 Task: Open Card Climbing Review in Board Sales Performance Benchmarking to Workspace Antivirus and Security Software and add a team member Softage.1@softage.net, a label Yellow, a checklist Wealth Management, an attachment from your onedrive, a color Yellow and finally, add a card description 'Develop and launch new social media marketing campaign for customer retention' and a comment 'Given the potential impact of this task on our company social responsibility, let us ensure that we approach it with a sense of ethical awareness and consciousness.'. Add a start date 'Jan 05, 1900' with a due date 'Jan 12, 1900'
Action: Mouse moved to (49, 301)
Screenshot: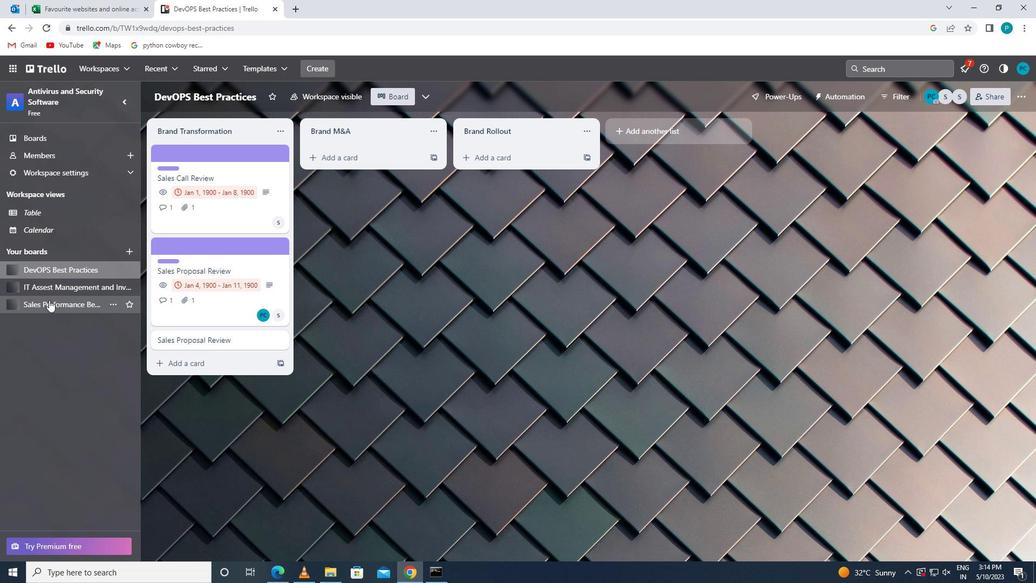 
Action: Mouse pressed left at (49, 301)
Screenshot: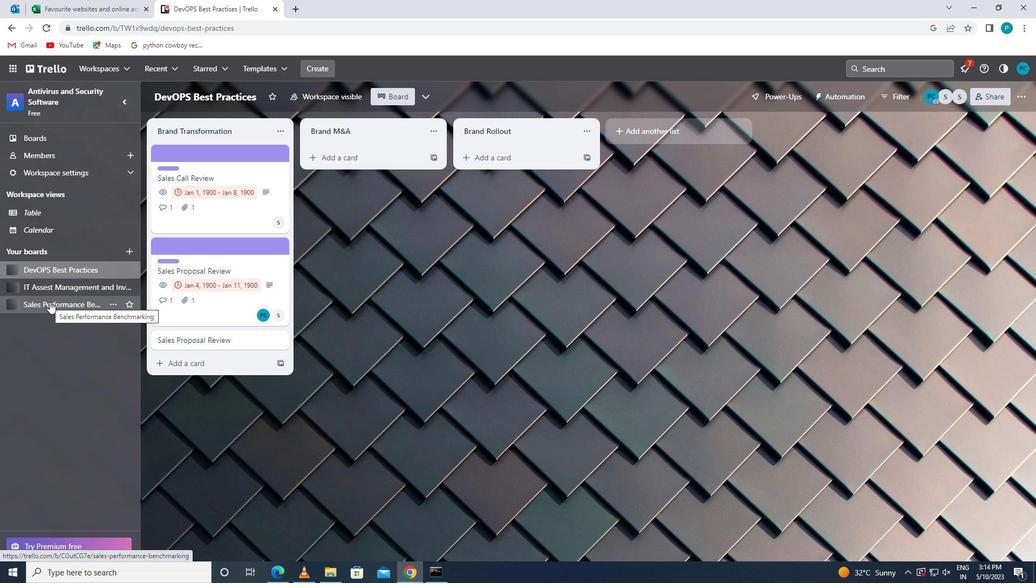 
Action: Mouse moved to (190, 254)
Screenshot: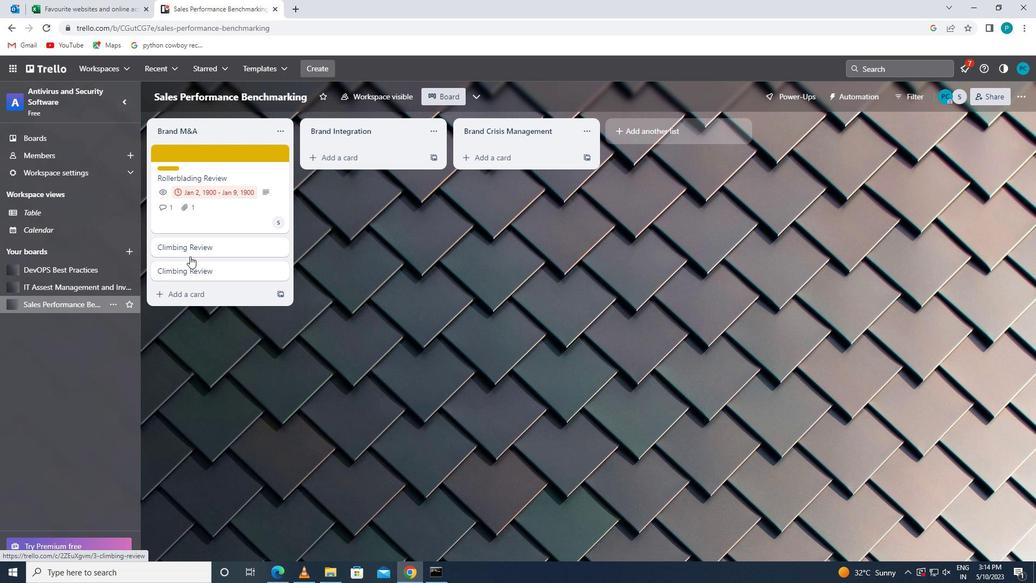 
Action: Mouse pressed left at (190, 254)
Screenshot: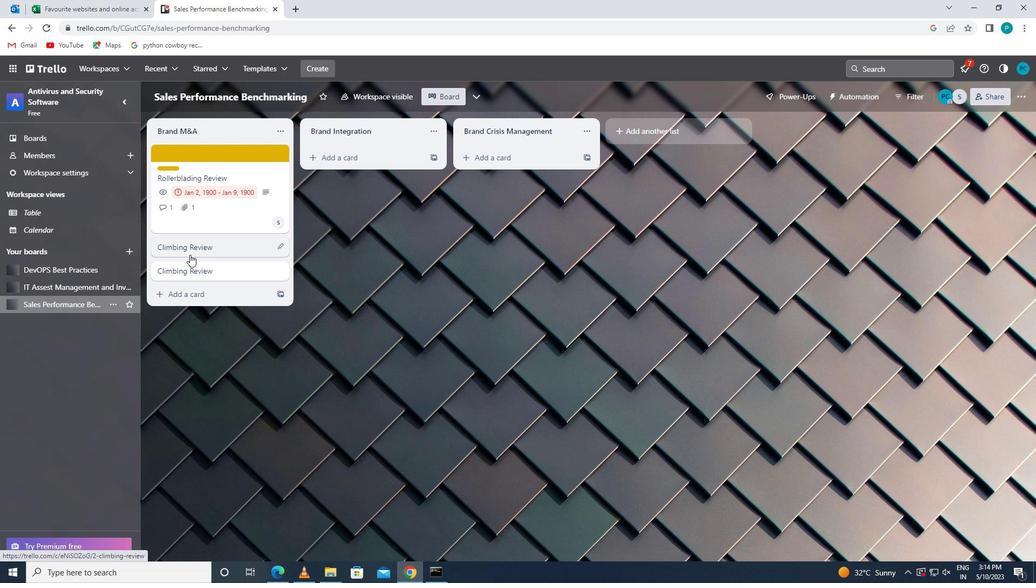 
Action: Mouse moved to (692, 200)
Screenshot: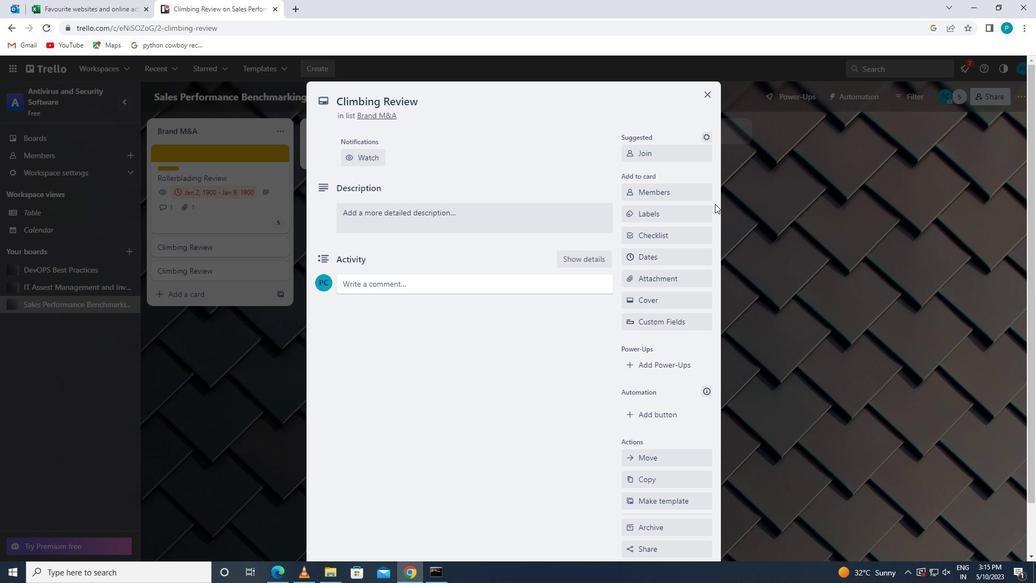 
Action: Mouse pressed left at (692, 200)
Screenshot: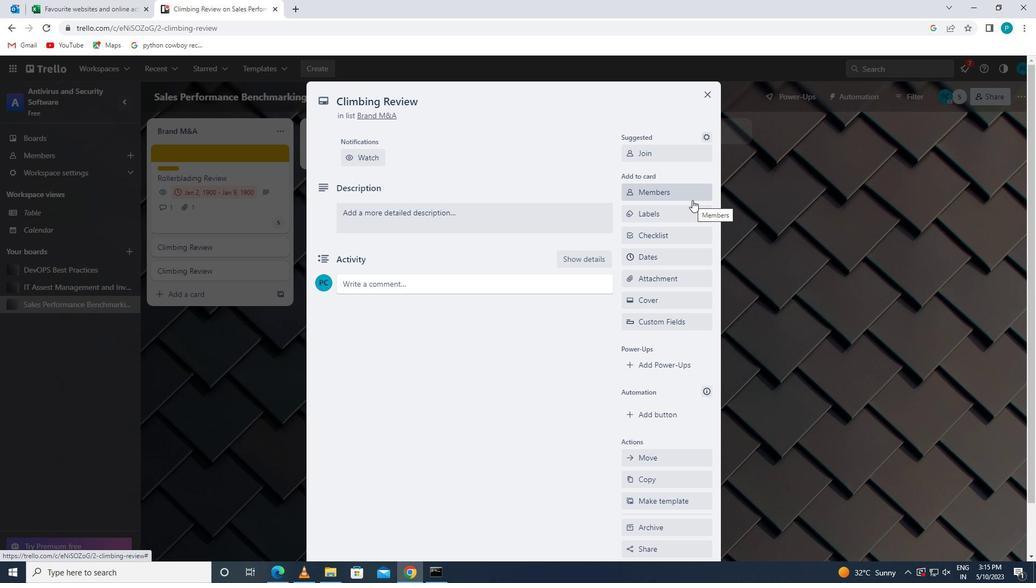 
Action: Key pressed <Key.caps_lock>s<Key.caps_lock>oftage.1
Screenshot: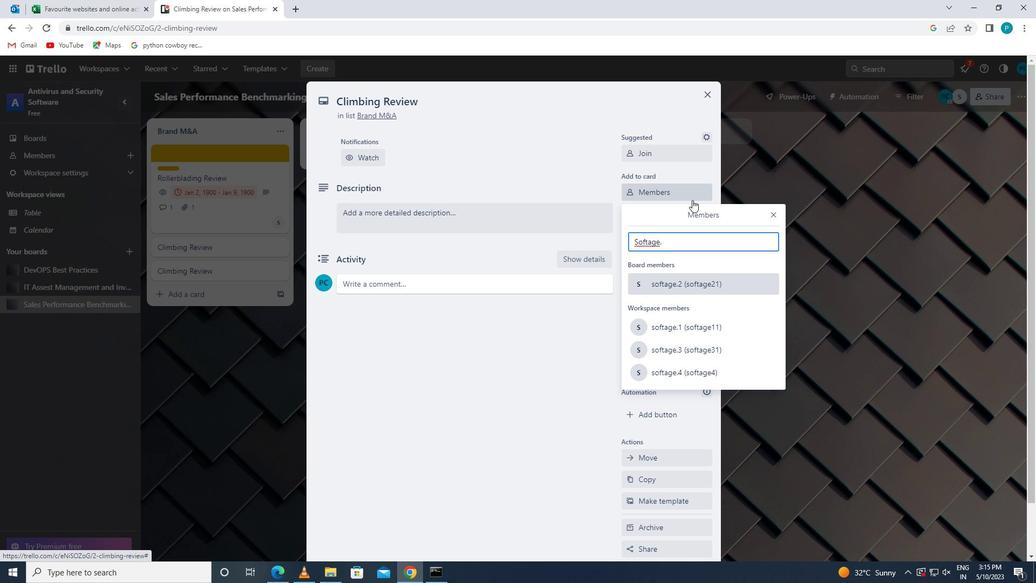 
Action: Mouse moved to (705, 342)
Screenshot: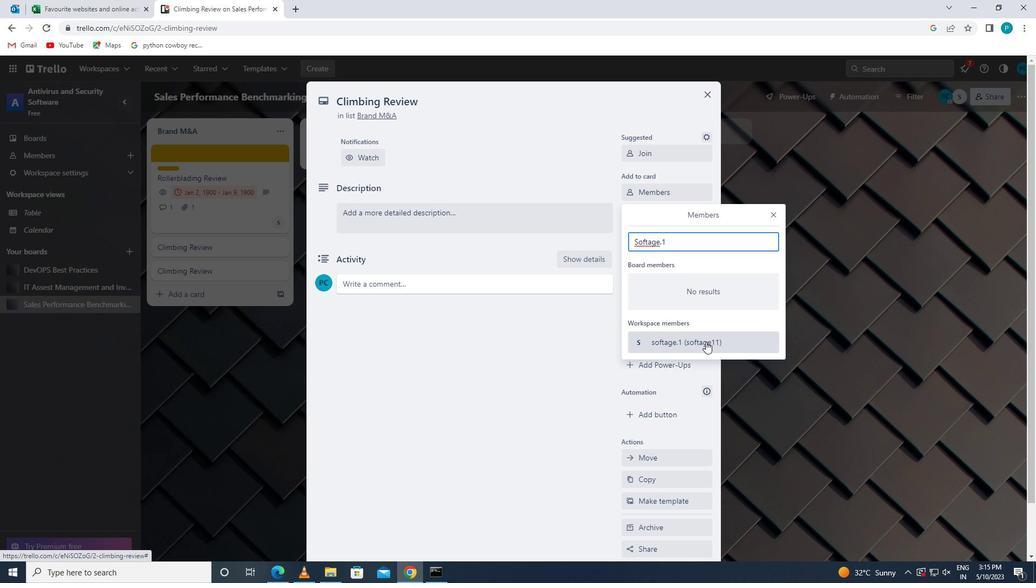 
Action: Mouse pressed left at (705, 342)
Screenshot: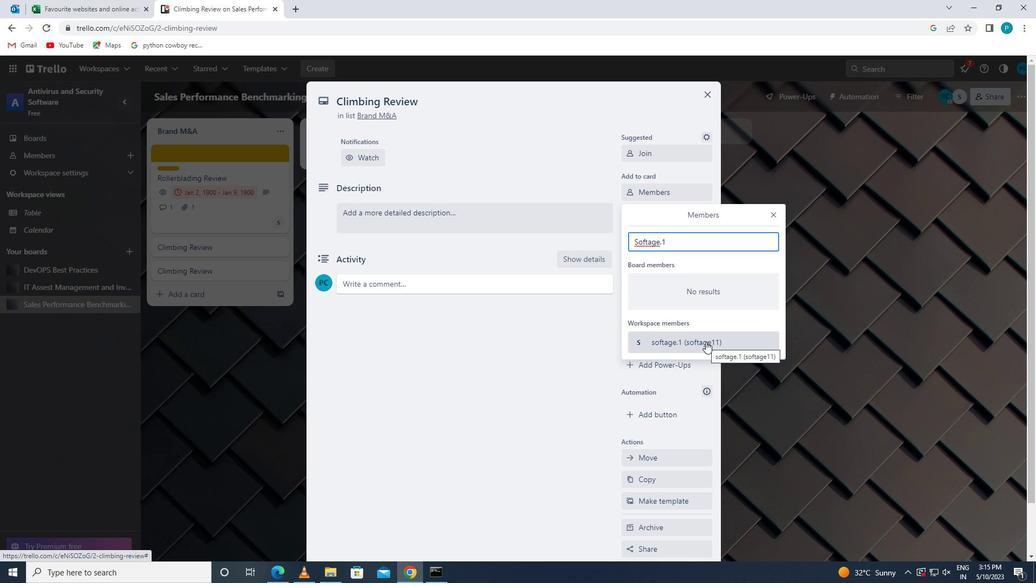 
Action: Mouse moved to (773, 212)
Screenshot: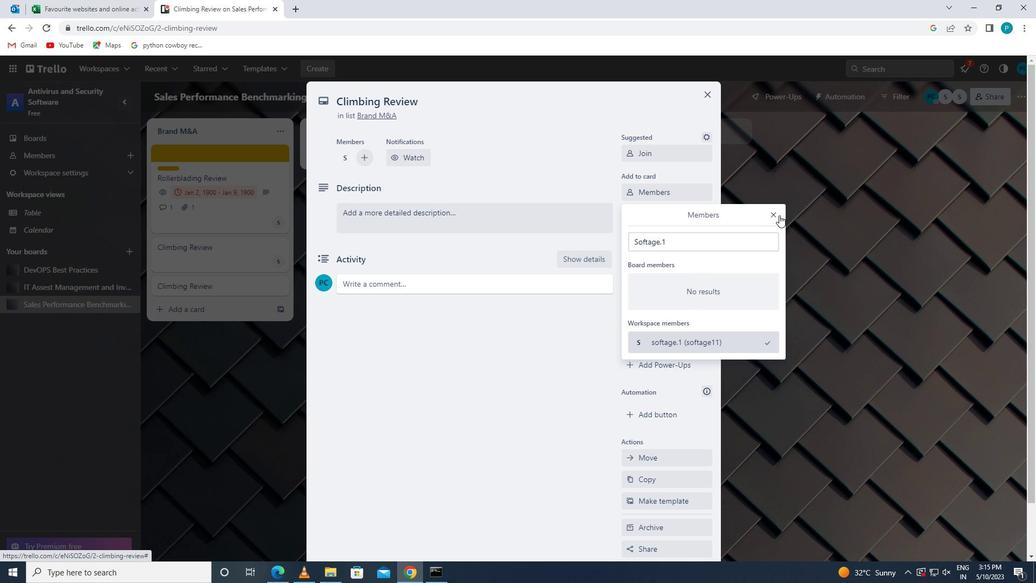 
Action: Mouse pressed left at (773, 212)
Screenshot: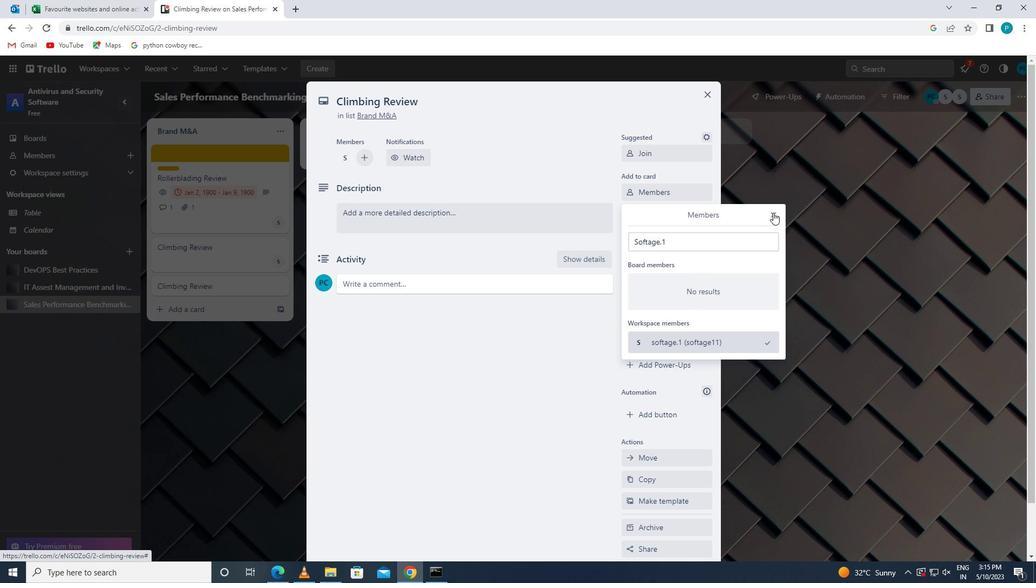 
Action: Mouse moved to (672, 215)
Screenshot: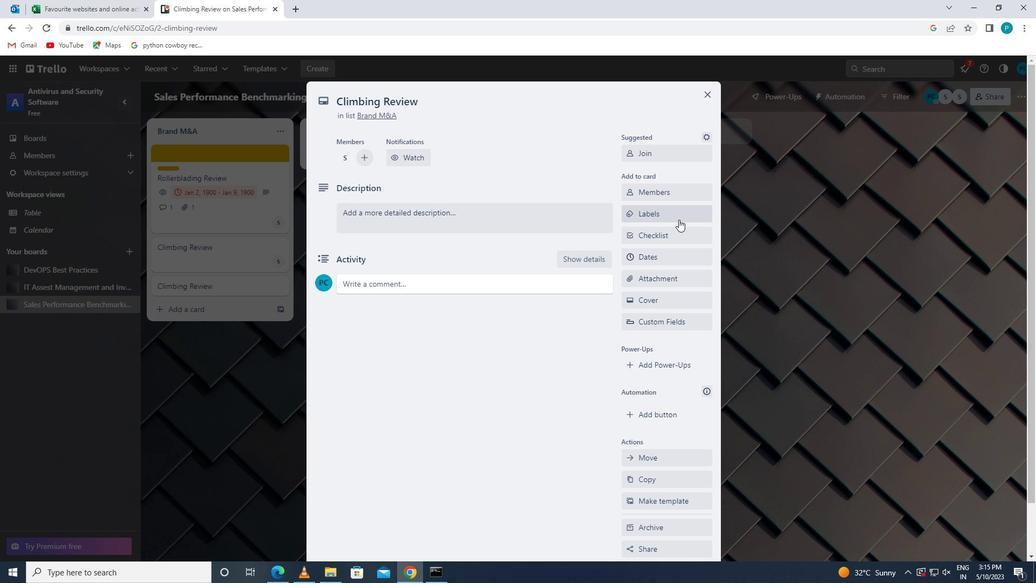 
Action: Mouse pressed left at (672, 215)
Screenshot: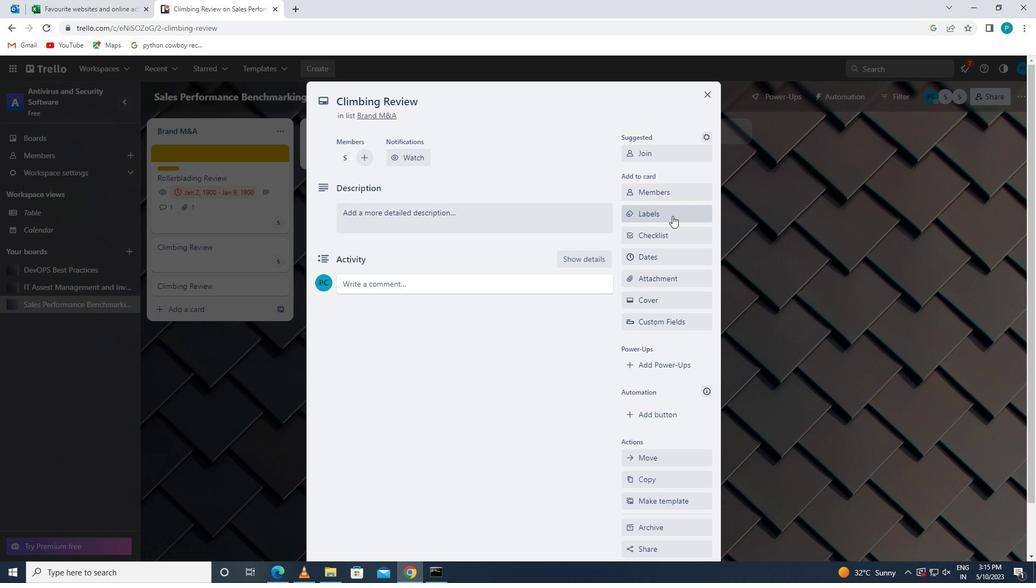 
Action: Mouse moved to (726, 422)
Screenshot: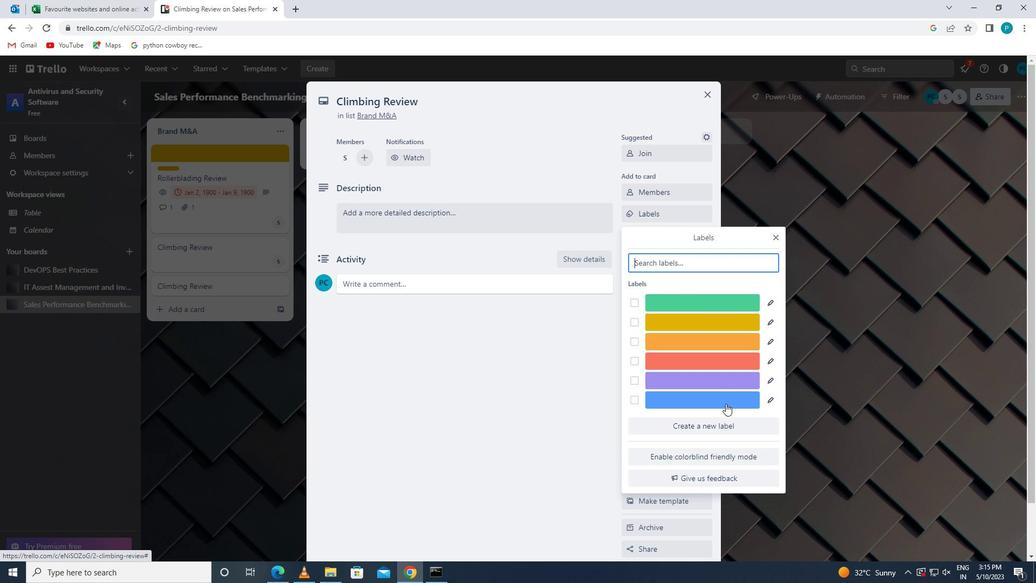
Action: Mouse pressed left at (726, 422)
Screenshot: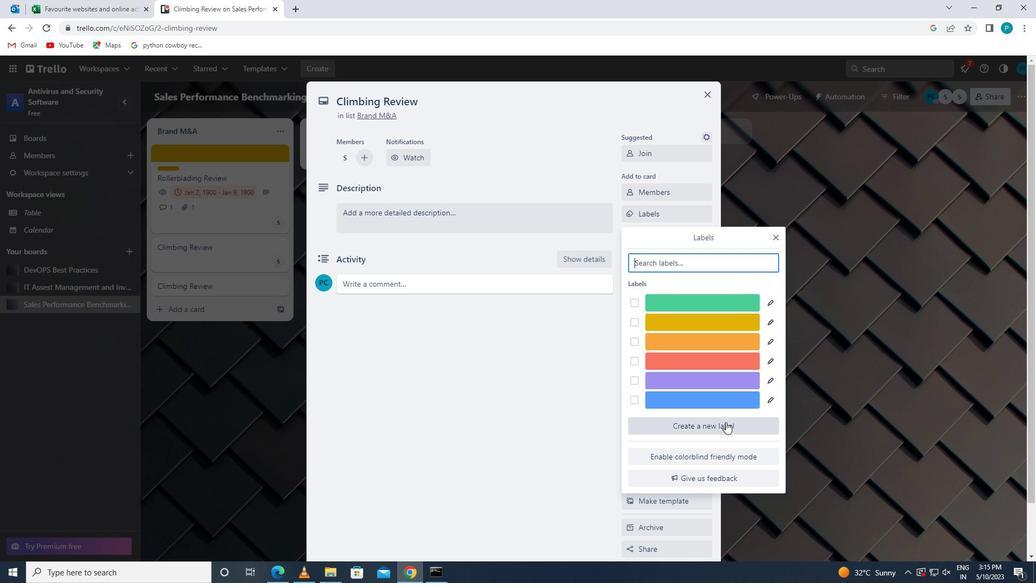 
Action: Mouse moved to (672, 392)
Screenshot: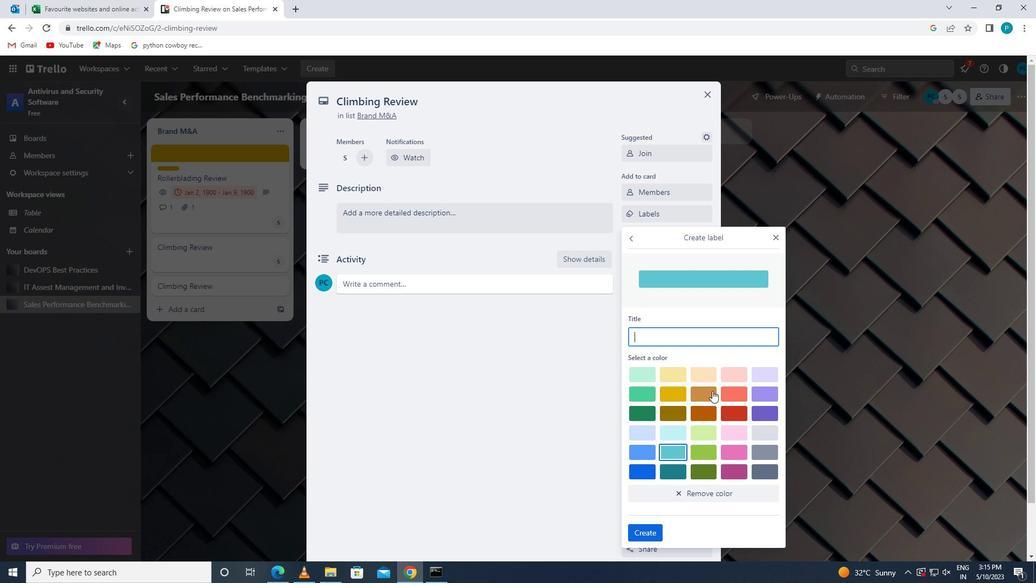 
Action: Mouse pressed left at (672, 392)
Screenshot: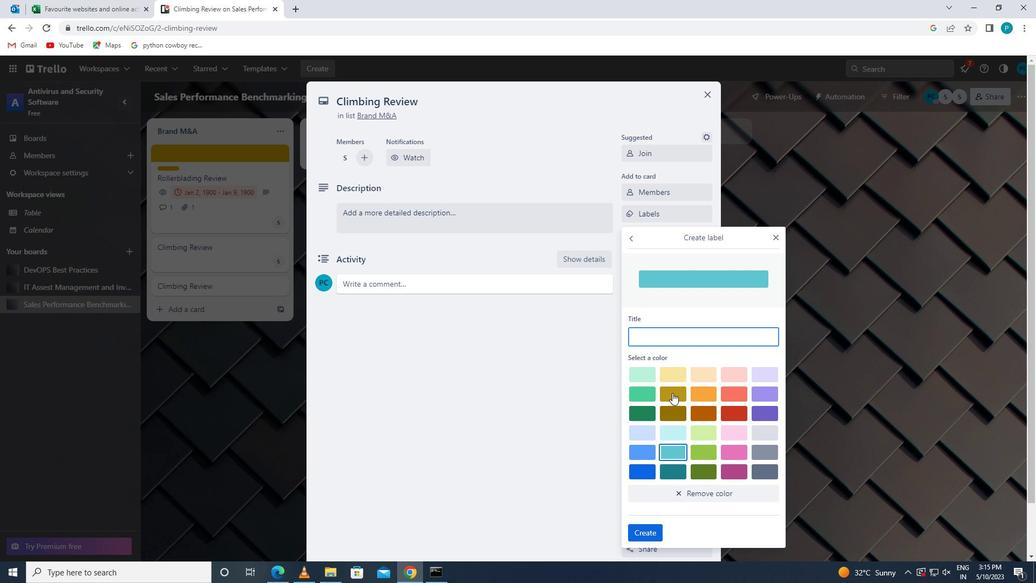 
Action: Mouse moved to (646, 535)
Screenshot: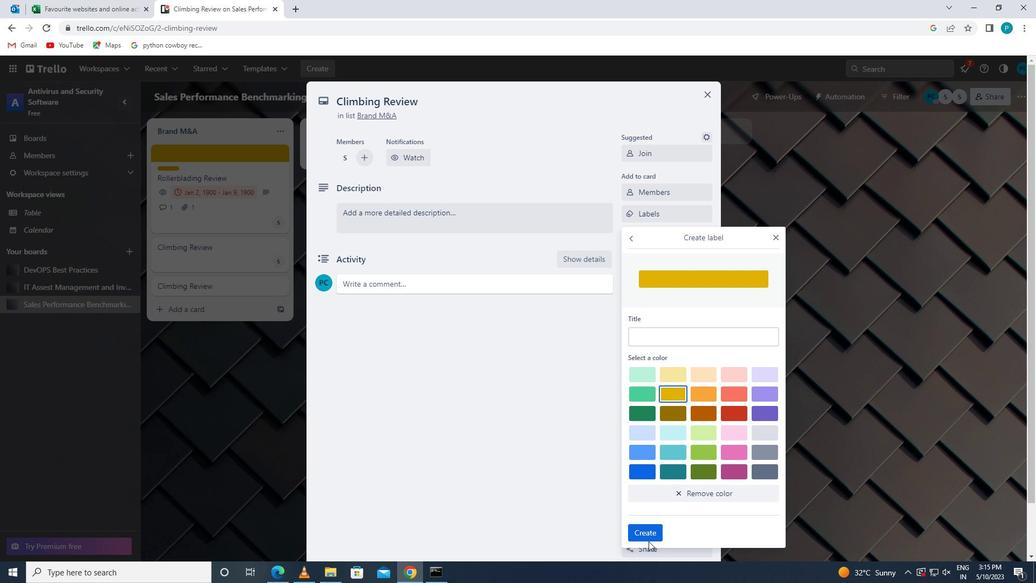 
Action: Mouse pressed left at (646, 535)
Screenshot: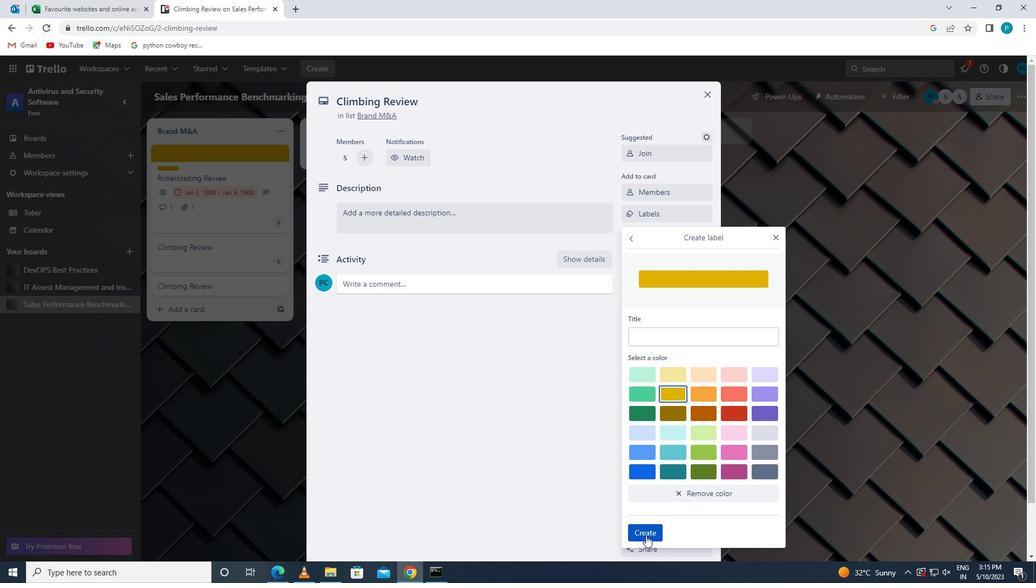 
Action: Mouse moved to (775, 236)
Screenshot: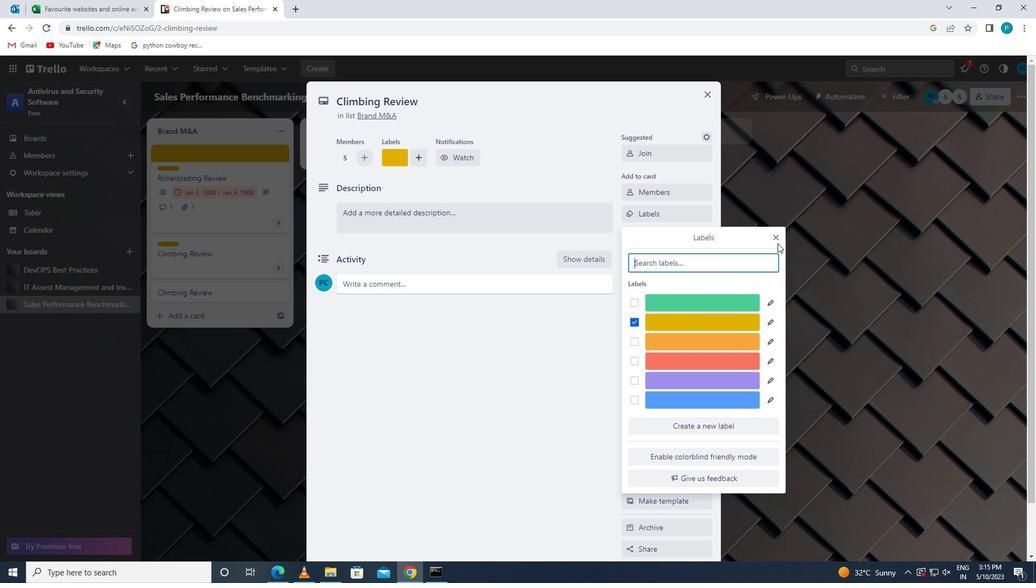 
Action: Mouse pressed left at (775, 236)
Screenshot: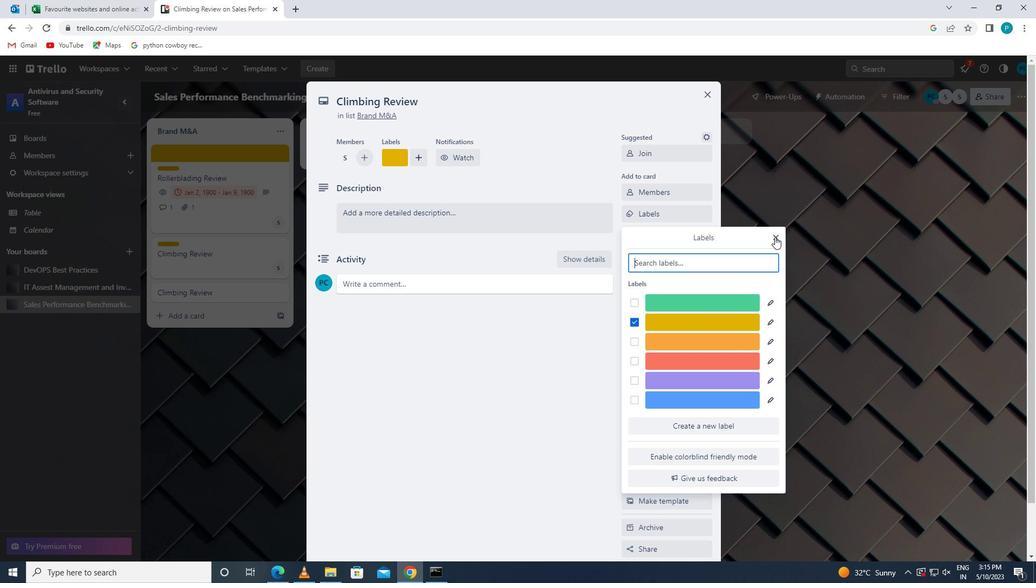 
Action: Mouse moved to (661, 236)
Screenshot: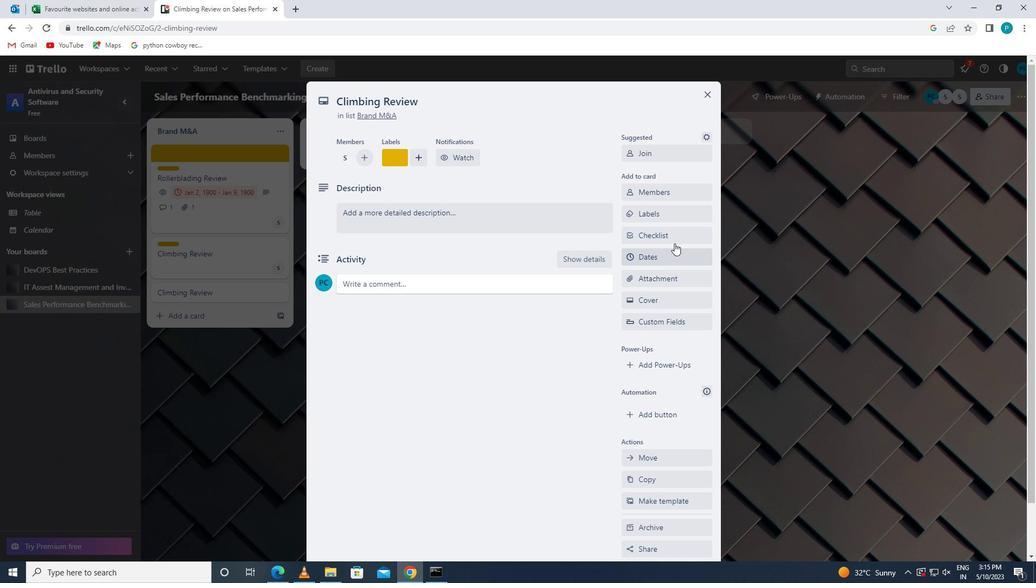 
Action: Mouse pressed left at (661, 236)
Screenshot: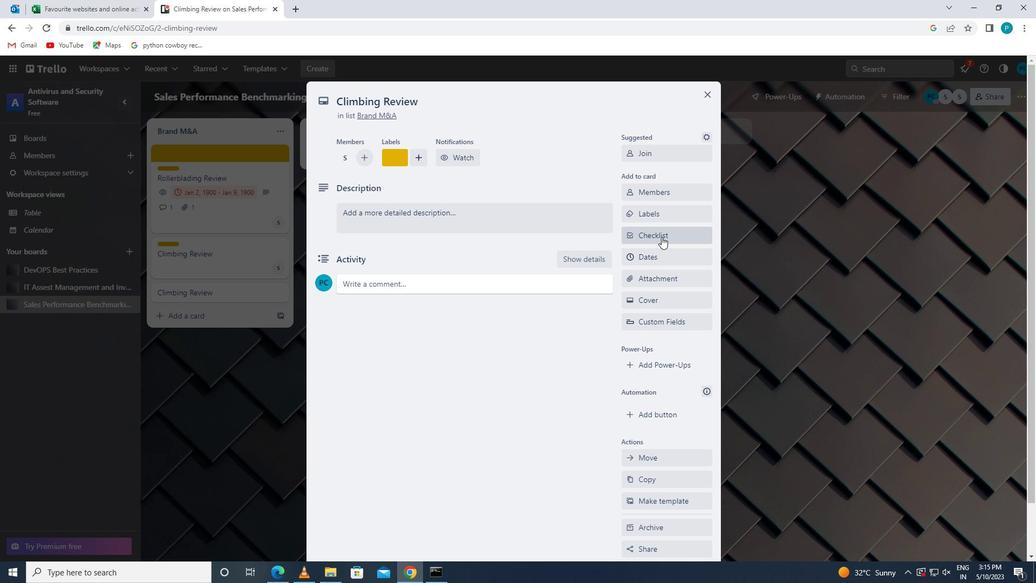 
Action: Key pressed <Key.caps_lock>w<Key.caps_lock>ea
Screenshot: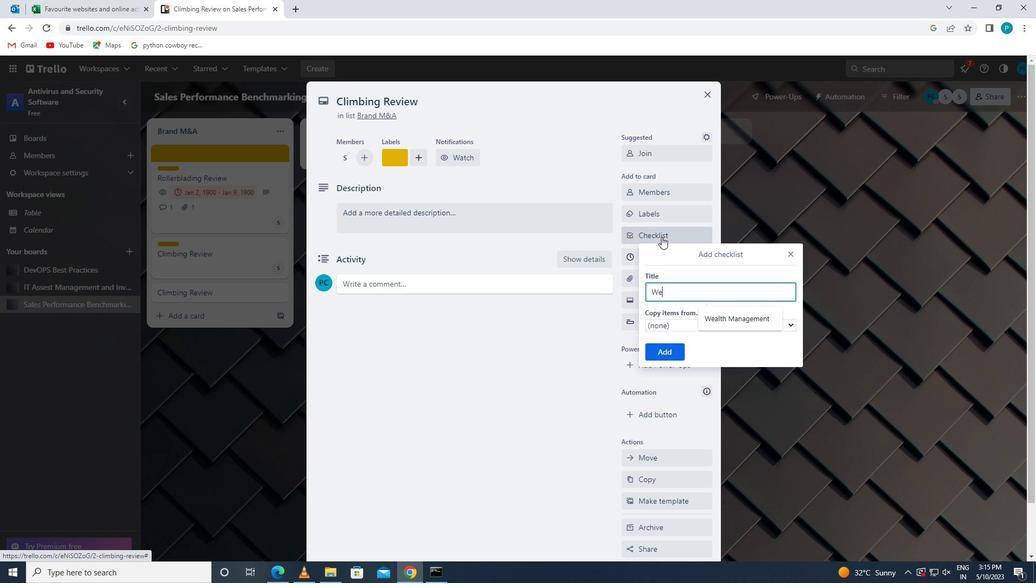 
Action: Mouse moved to (727, 324)
Screenshot: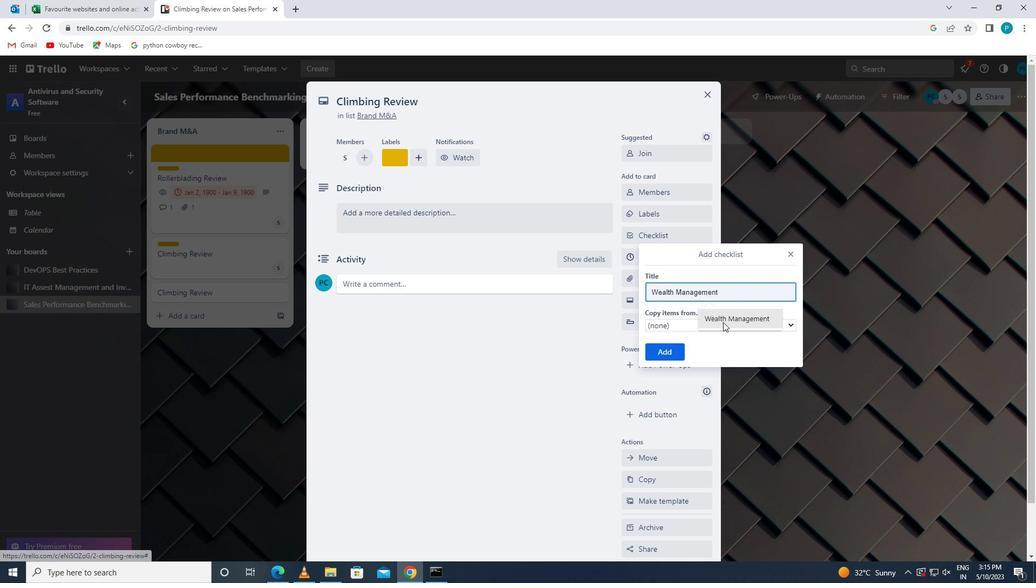 
Action: Mouse pressed left at (727, 324)
Screenshot: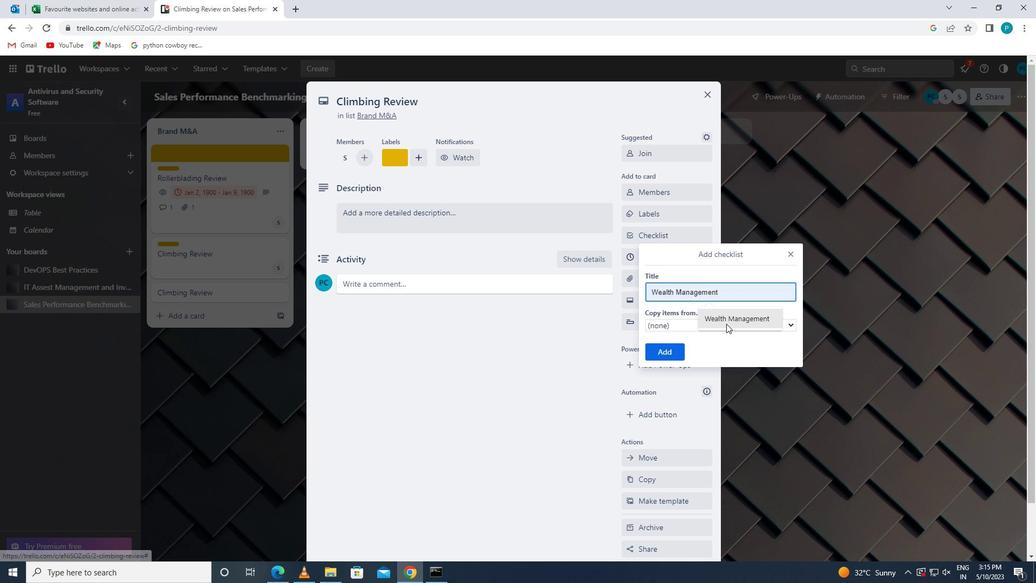 
Action: Mouse moved to (643, 351)
Screenshot: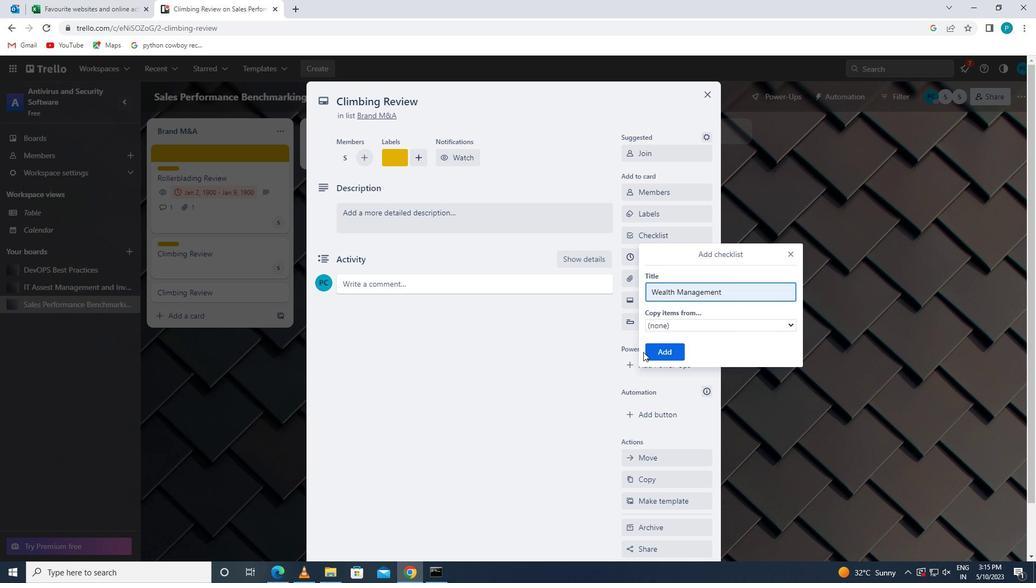
Action: Mouse pressed left at (643, 351)
Screenshot: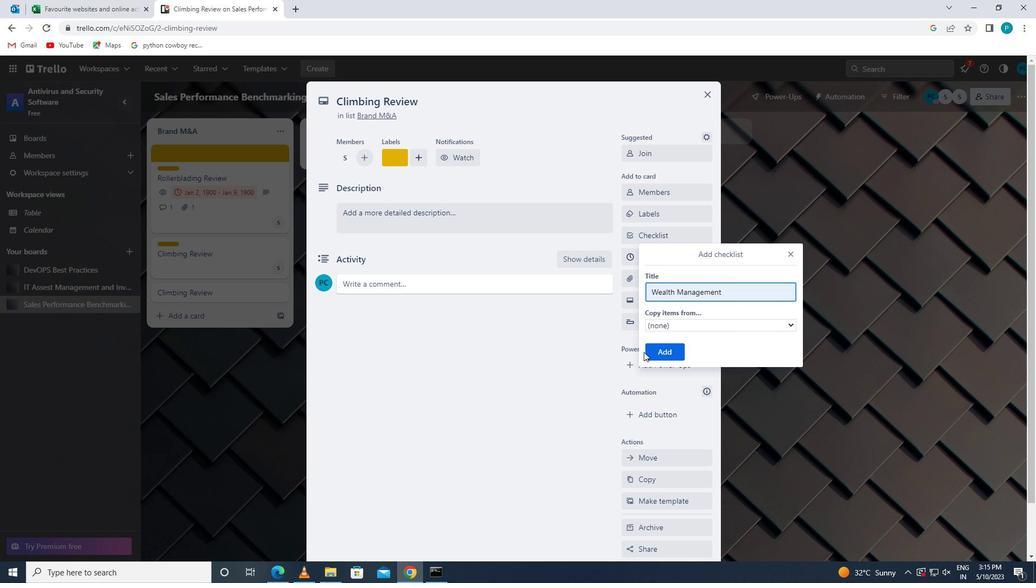
Action: Mouse moved to (654, 351)
Screenshot: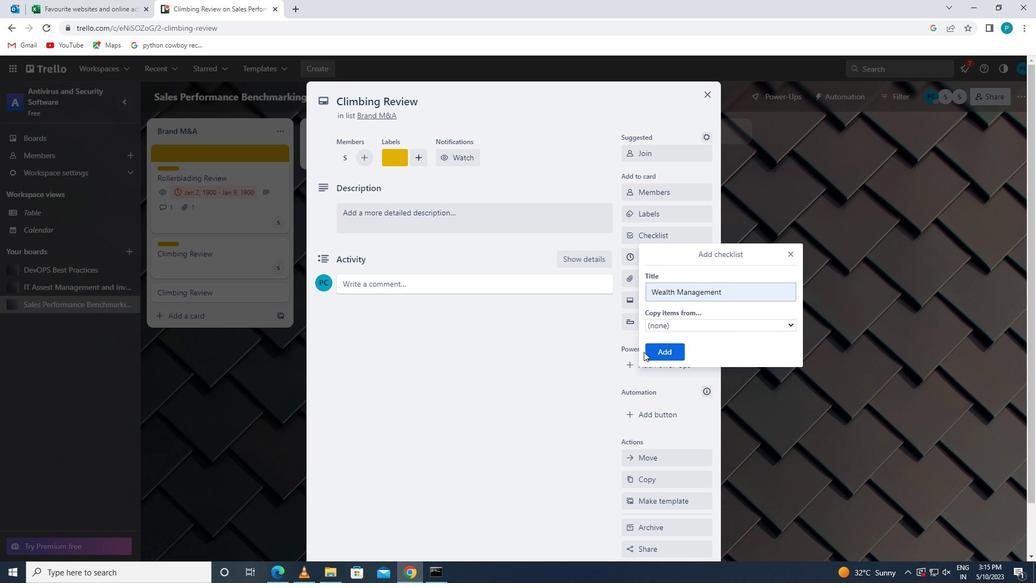 
Action: Mouse pressed left at (654, 351)
Screenshot: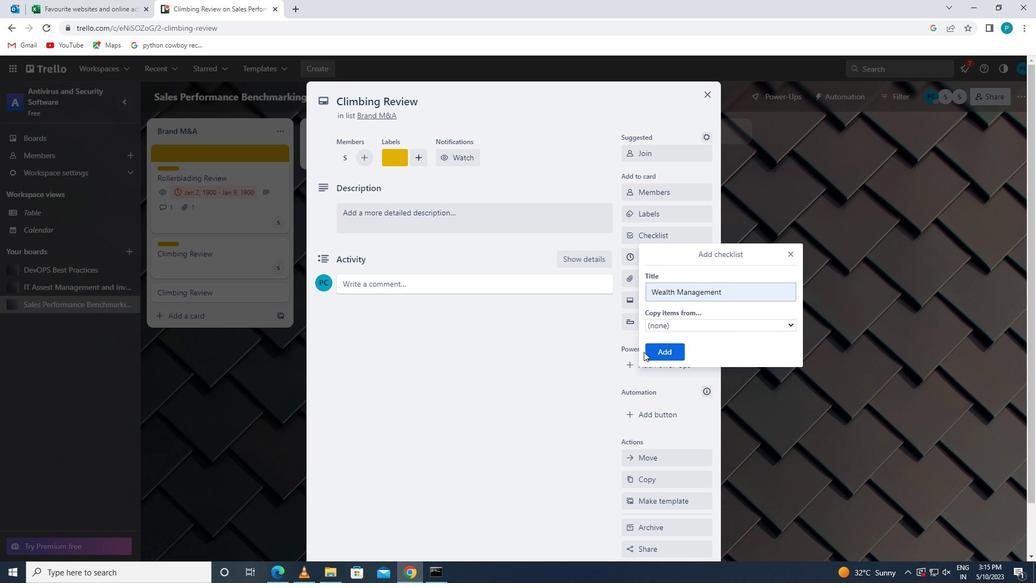 
Action: Mouse moved to (660, 274)
Screenshot: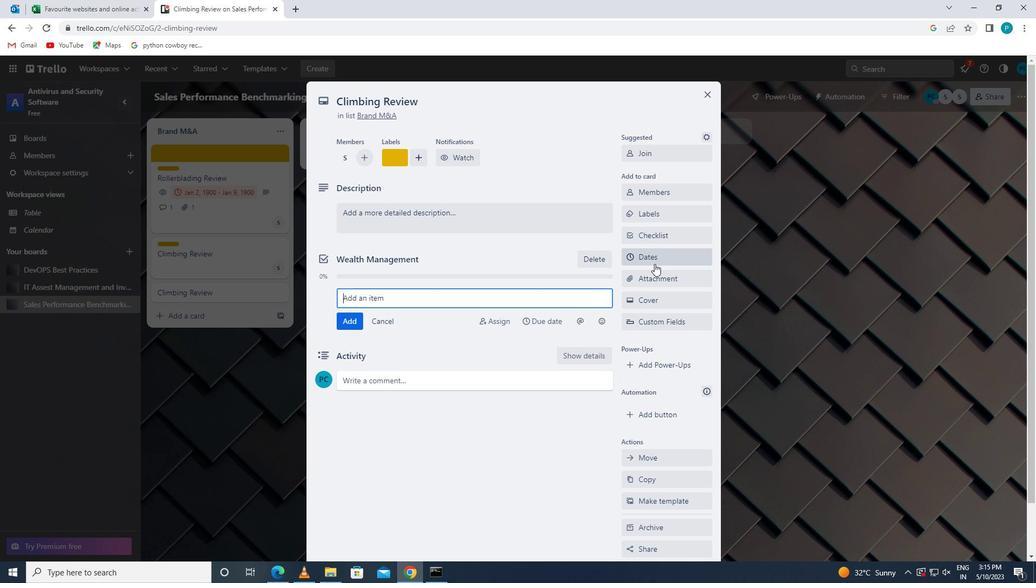 
Action: Mouse pressed left at (660, 274)
Screenshot: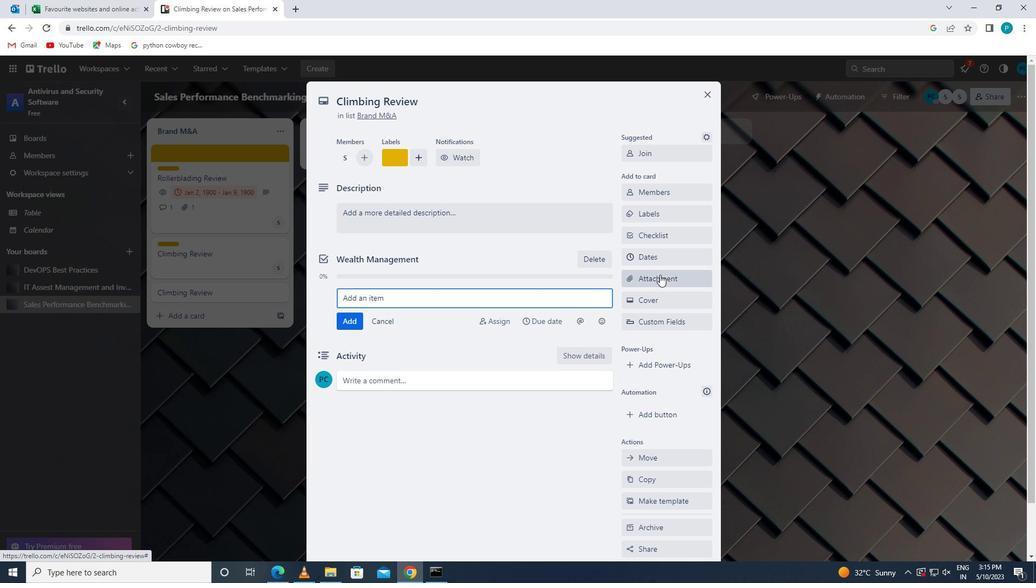 
Action: Mouse moved to (673, 414)
Screenshot: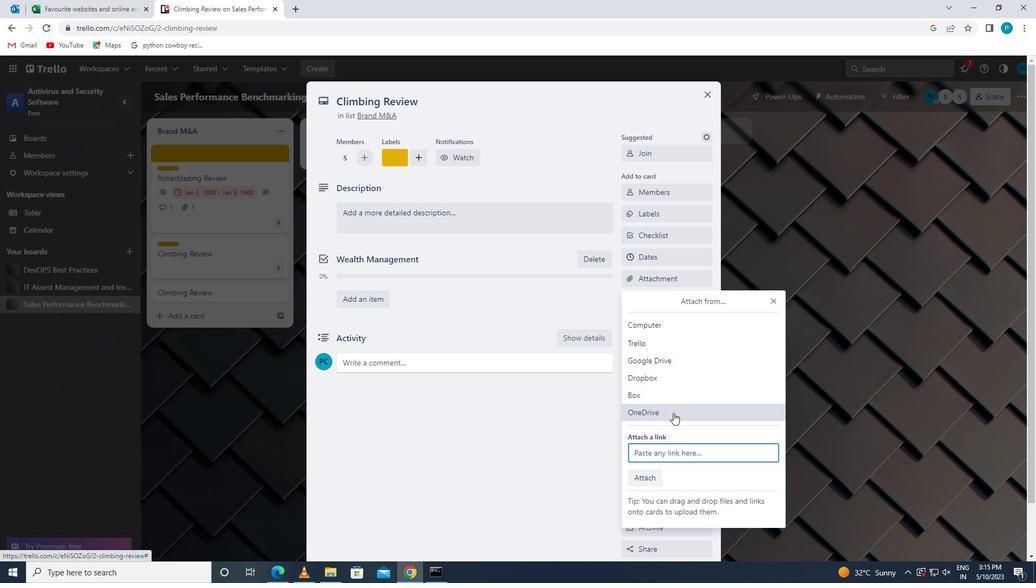 
Action: Mouse pressed left at (673, 414)
Screenshot: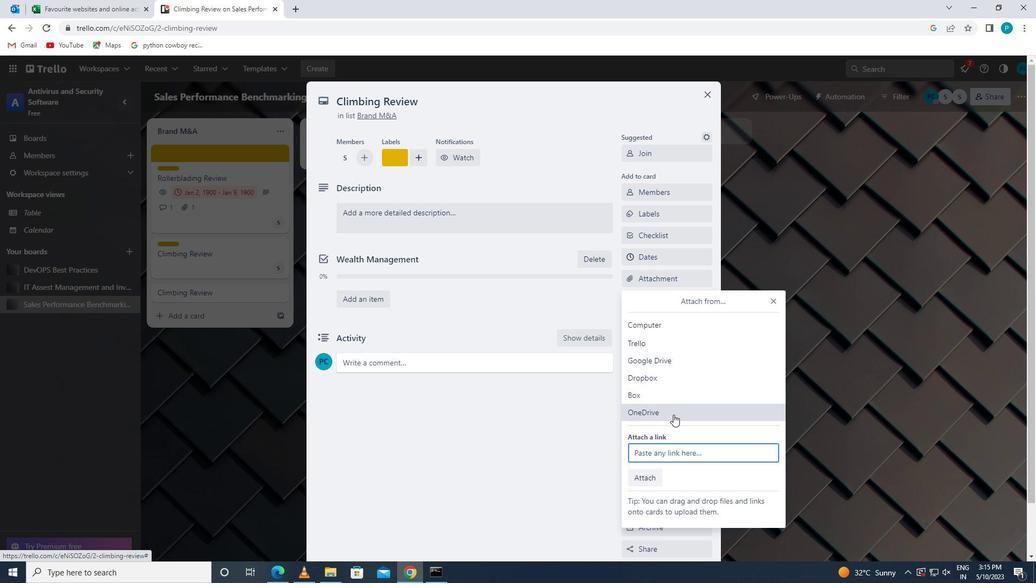 
Action: Mouse moved to (373, 211)
Screenshot: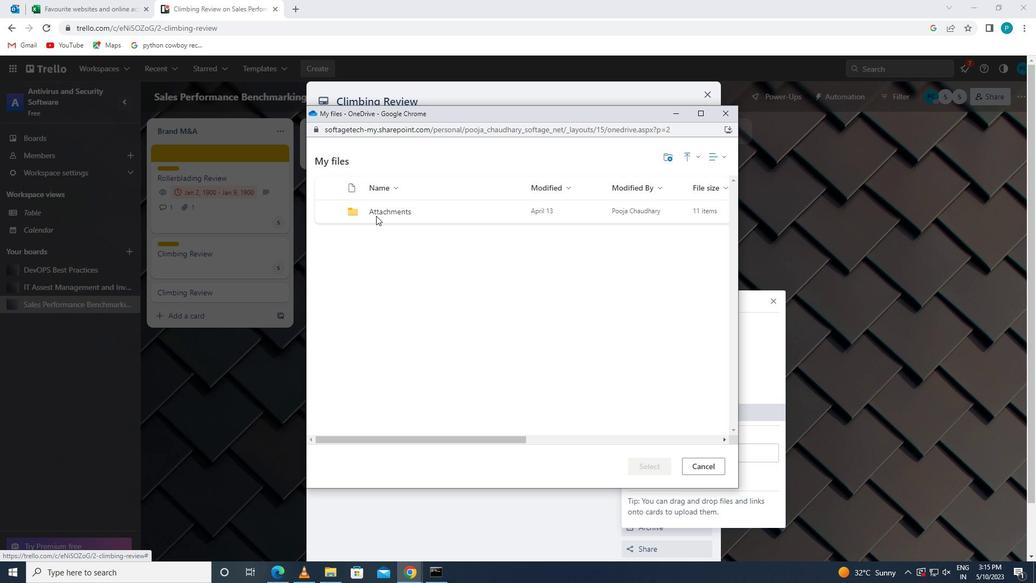 
Action: Mouse pressed left at (373, 211)
Screenshot: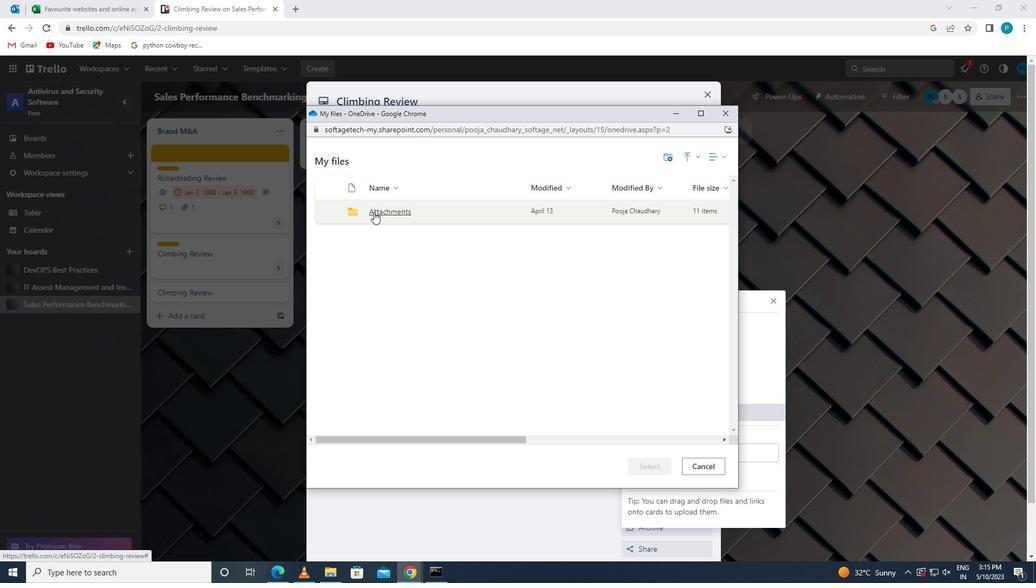 
Action: Mouse moved to (366, 243)
Screenshot: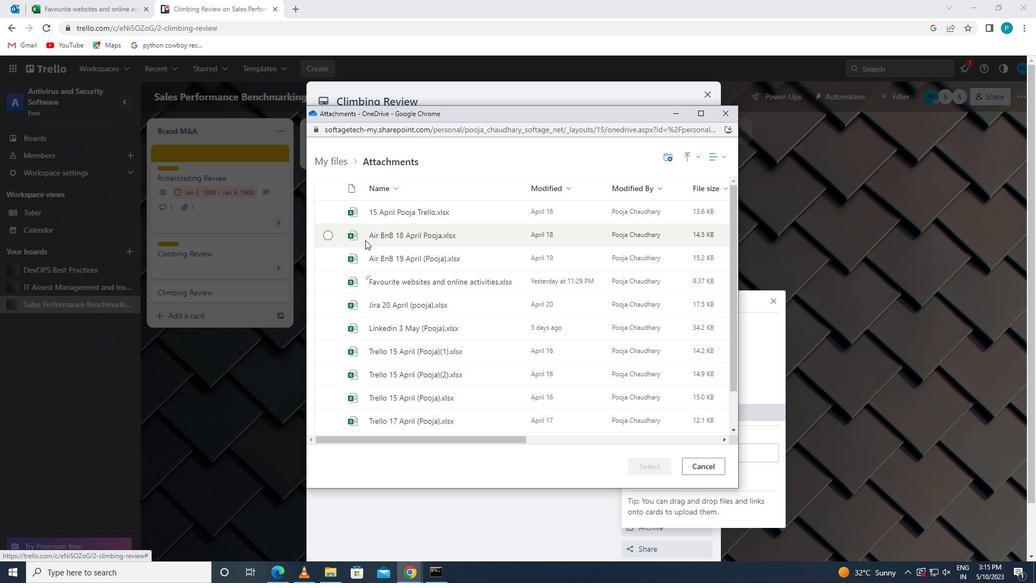 
Action: Mouse pressed left at (366, 243)
Screenshot: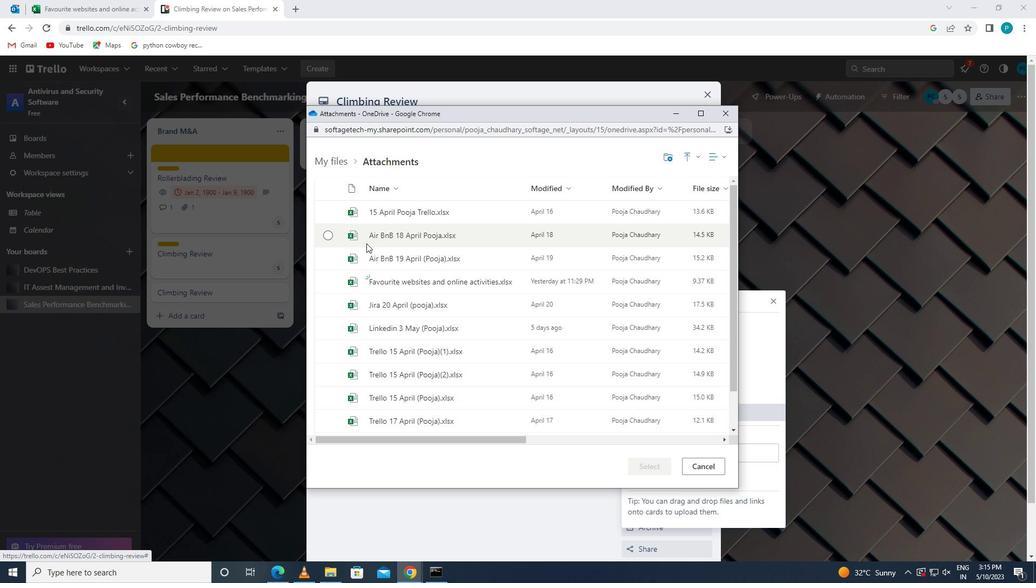 
Action: Mouse pressed left at (366, 243)
Screenshot: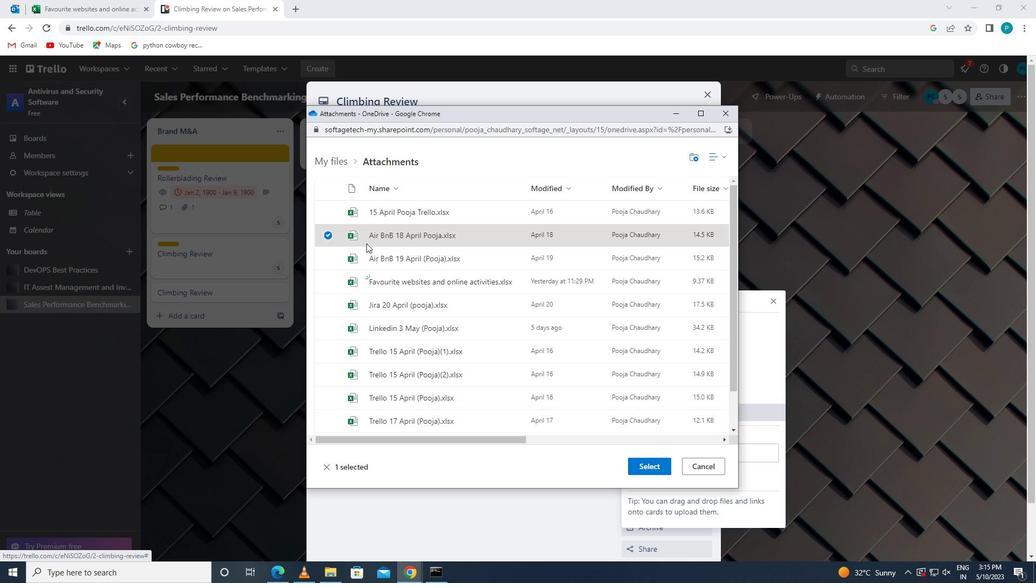 
Action: Mouse moved to (655, 463)
Screenshot: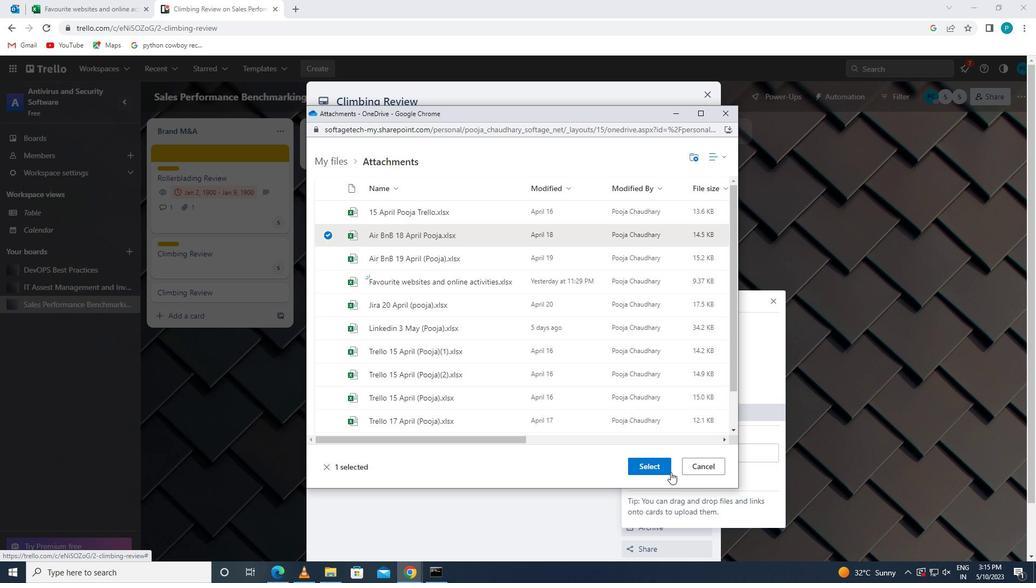 
Action: Mouse pressed left at (655, 463)
Screenshot: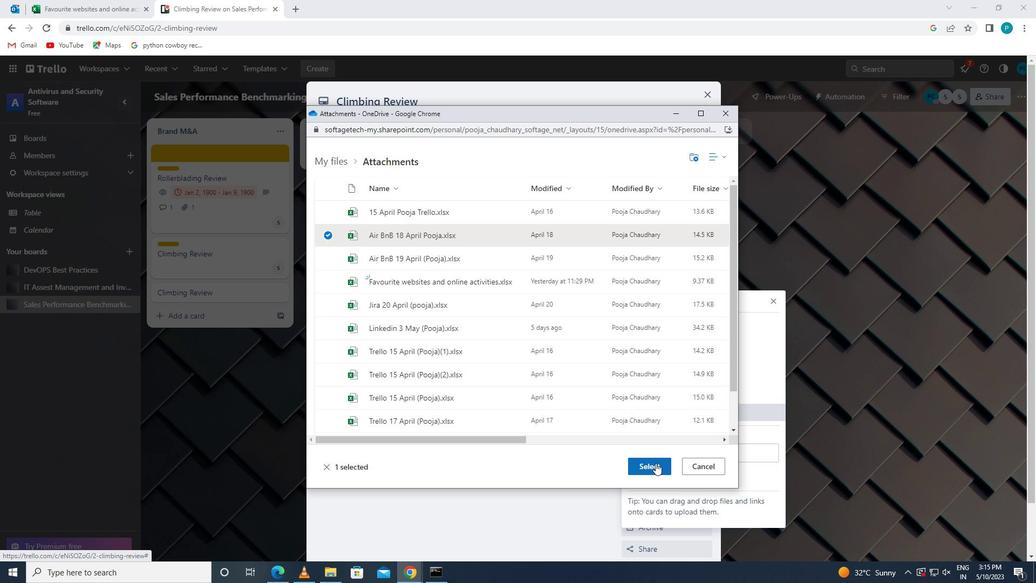 
Action: Mouse moved to (653, 306)
Screenshot: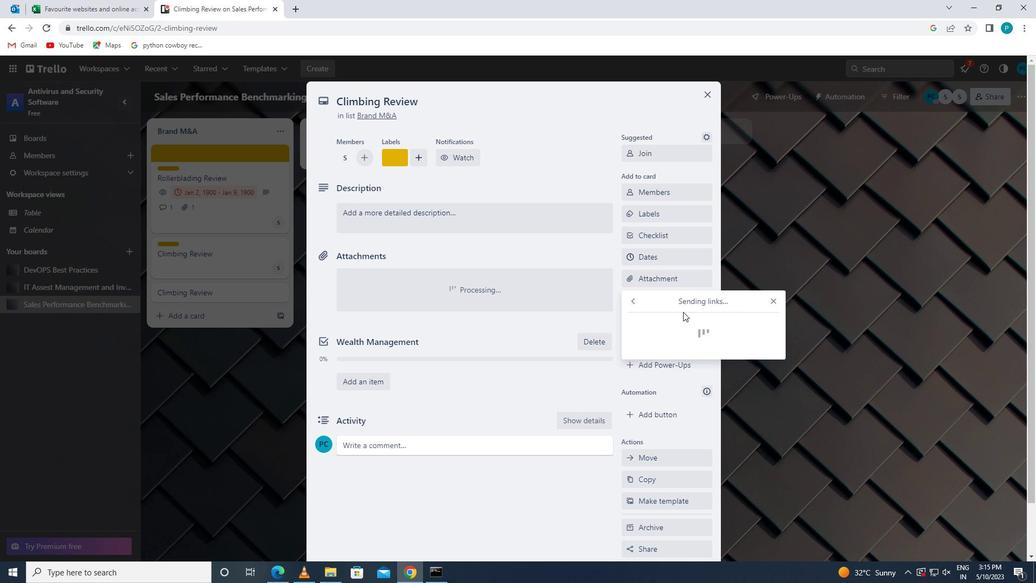 
Action: Mouse pressed left at (653, 306)
Screenshot: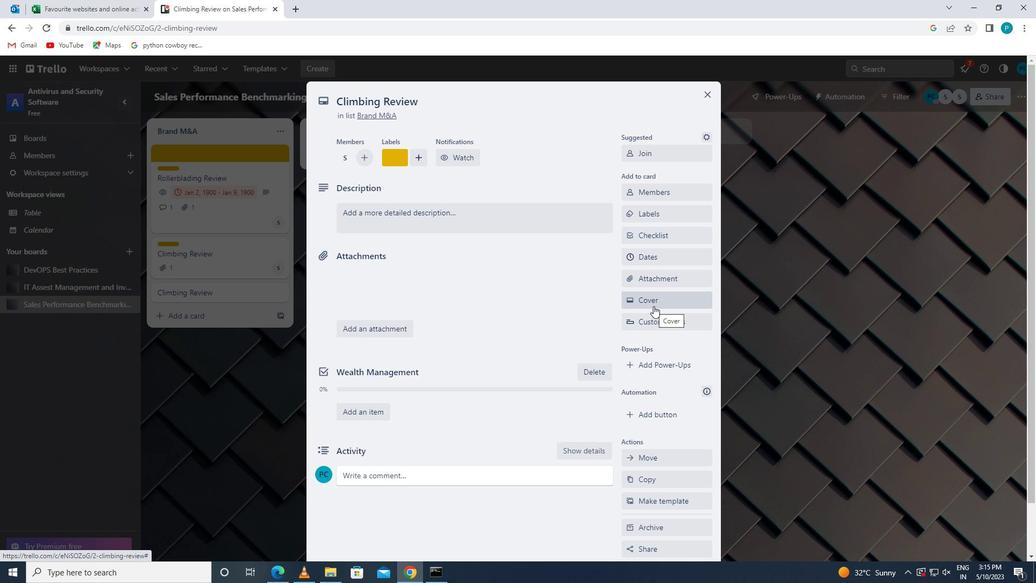 
Action: Mouse moved to (683, 347)
Screenshot: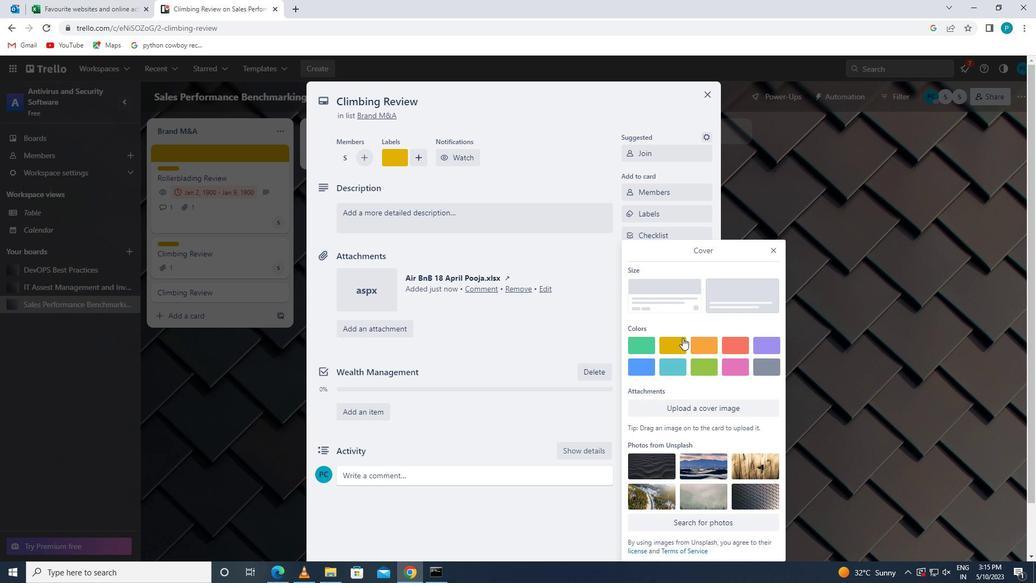 
Action: Mouse pressed left at (683, 347)
Screenshot: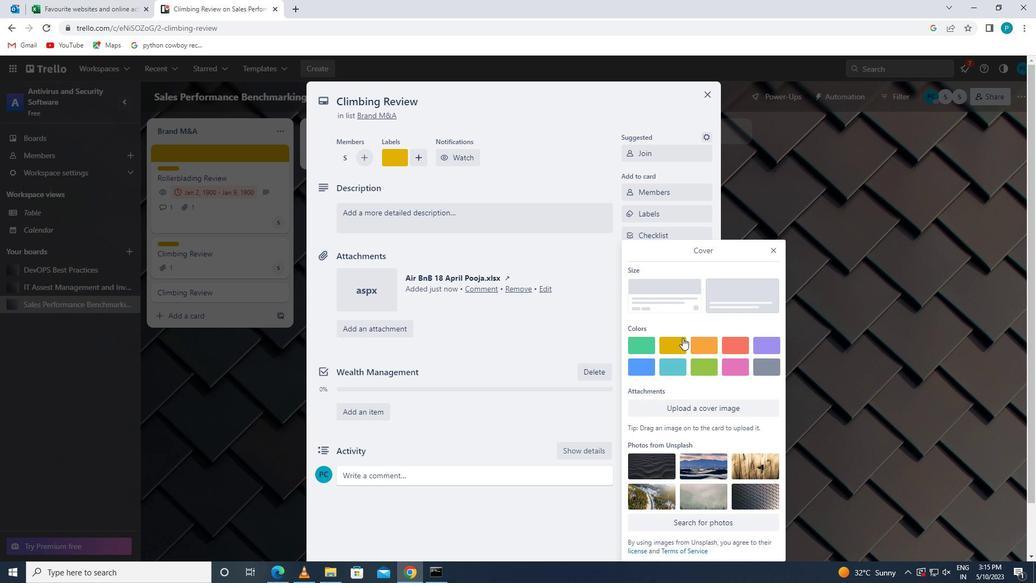 
Action: Mouse moved to (770, 233)
Screenshot: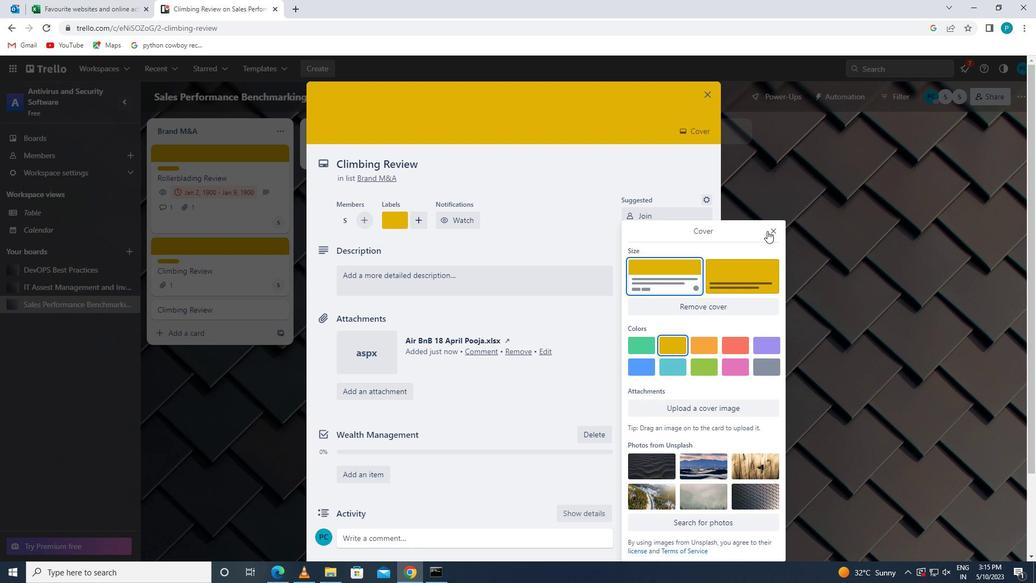 
Action: Mouse pressed left at (770, 233)
Screenshot: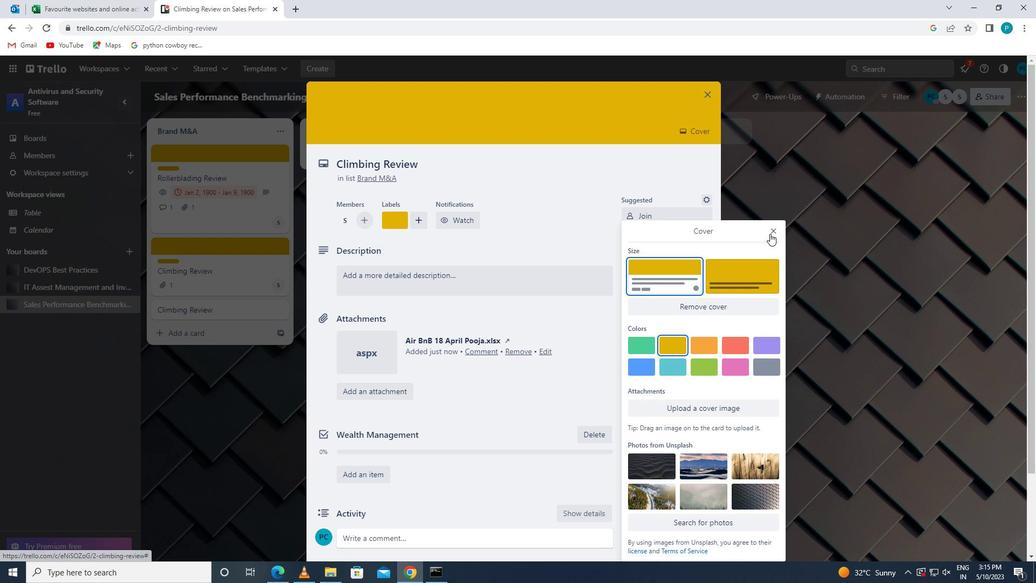 
Action: Mouse moved to (546, 269)
Screenshot: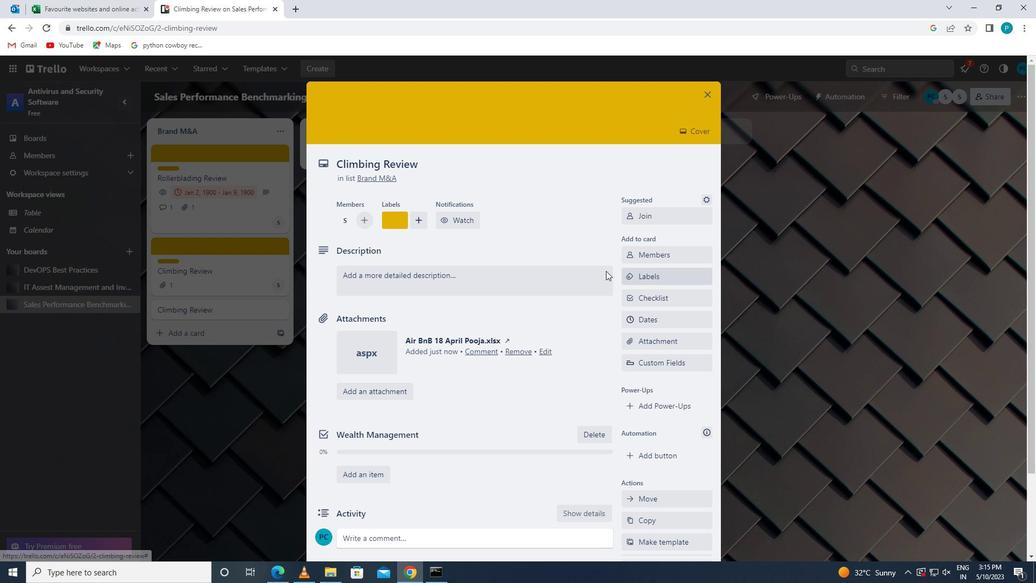 
Action: Mouse pressed left at (546, 269)
Screenshot: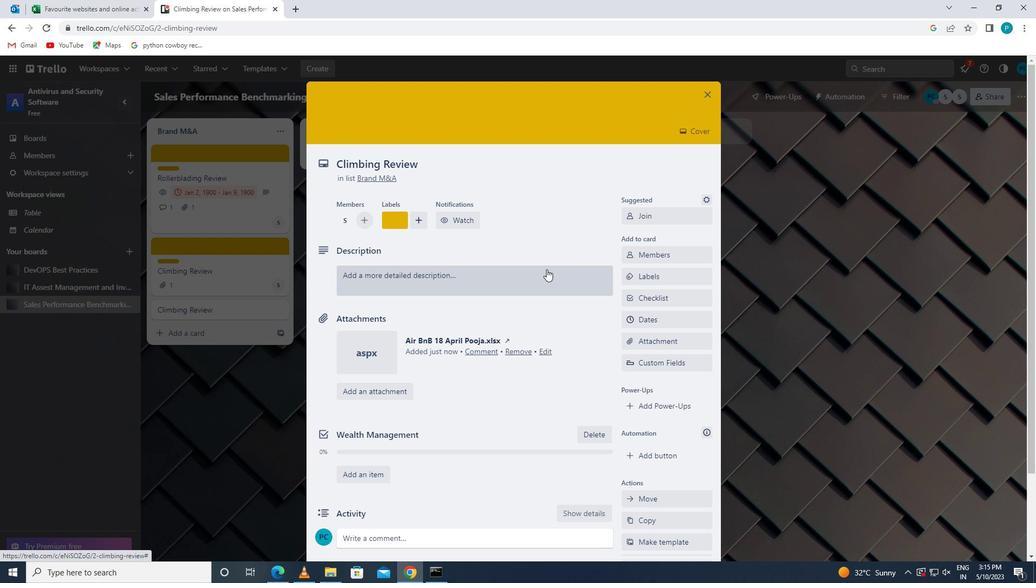 
Action: Key pressed <Key.caps_lock>d<Key.caps_lock>evelop<Key.space>and<Key.space>launch<Key.space>new<Key.space>social<Key.space>media<Key.space>marketing<Key.space>campaign<Key.space>for<Key.space>s<Key.backspace>customer<Key.space>re<Key.backspace>etention
Screenshot: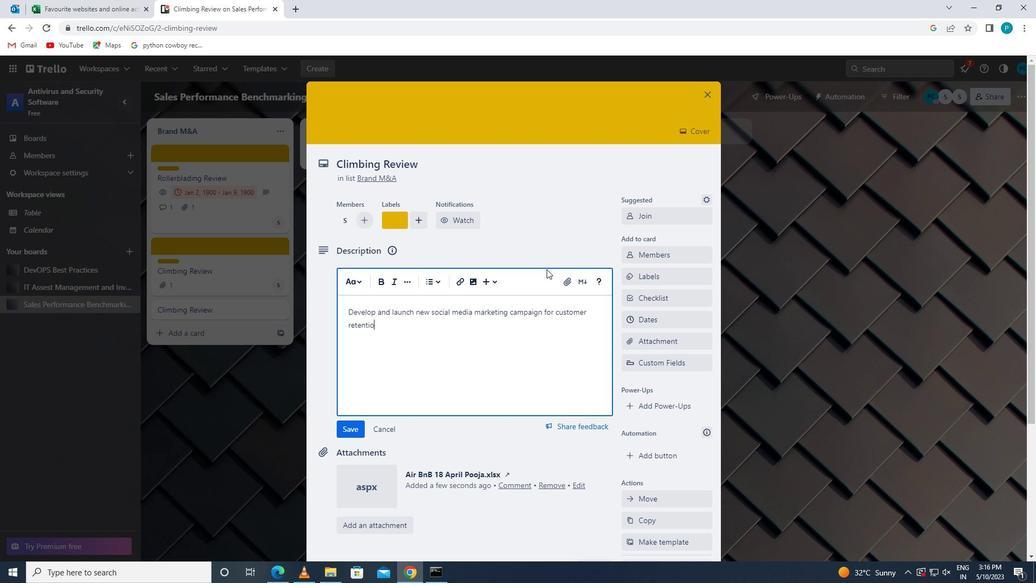 
Action: Mouse moved to (347, 422)
Screenshot: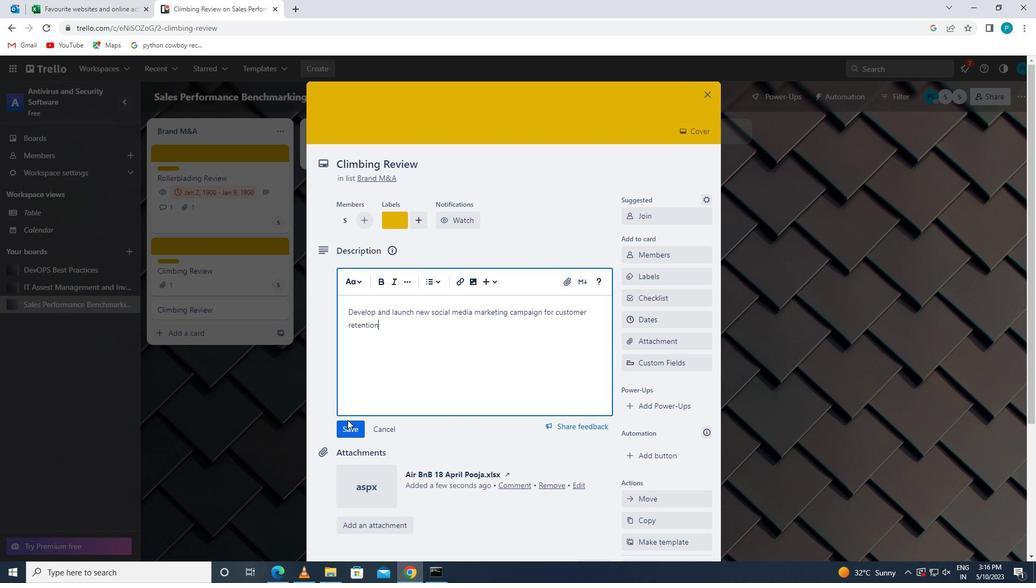 
Action: Mouse pressed left at (347, 422)
Screenshot: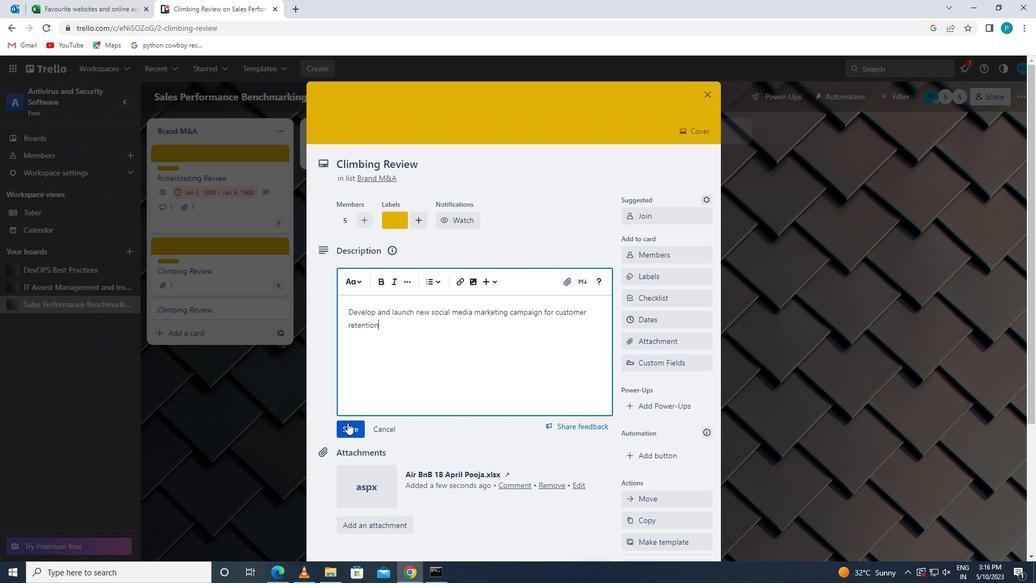 
Action: Mouse moved to (378, 382)
Screenshot: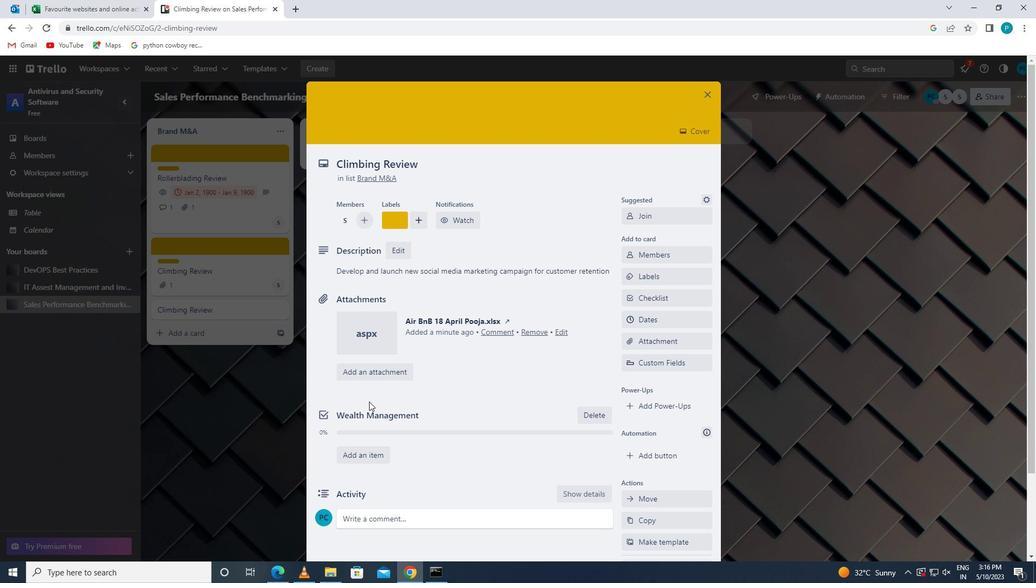 
Action: Mouse scrolled (378, 381) with delta (0, 0)
Screenshot: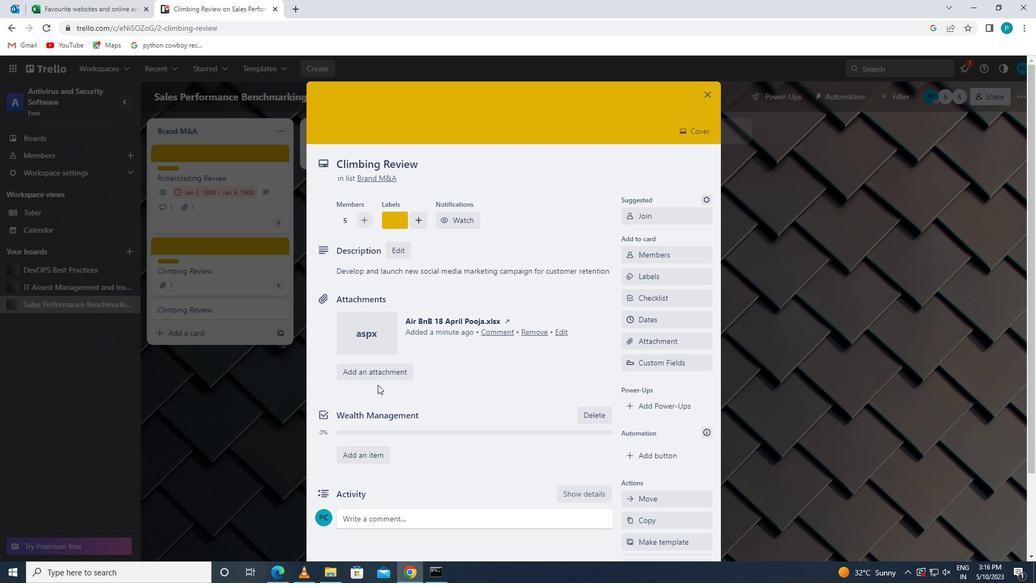 
Action: Mouse scrolled (378, 381) with delta (0, 0)
Screenshot: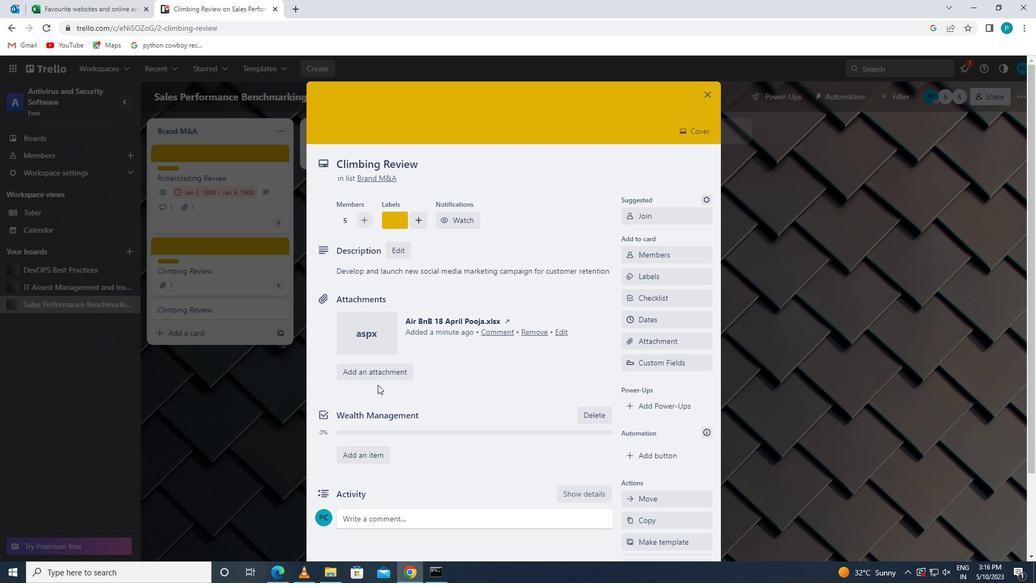 
Action: Mouse scrolled (378, 381) with delta (0, 0)
Screenshot: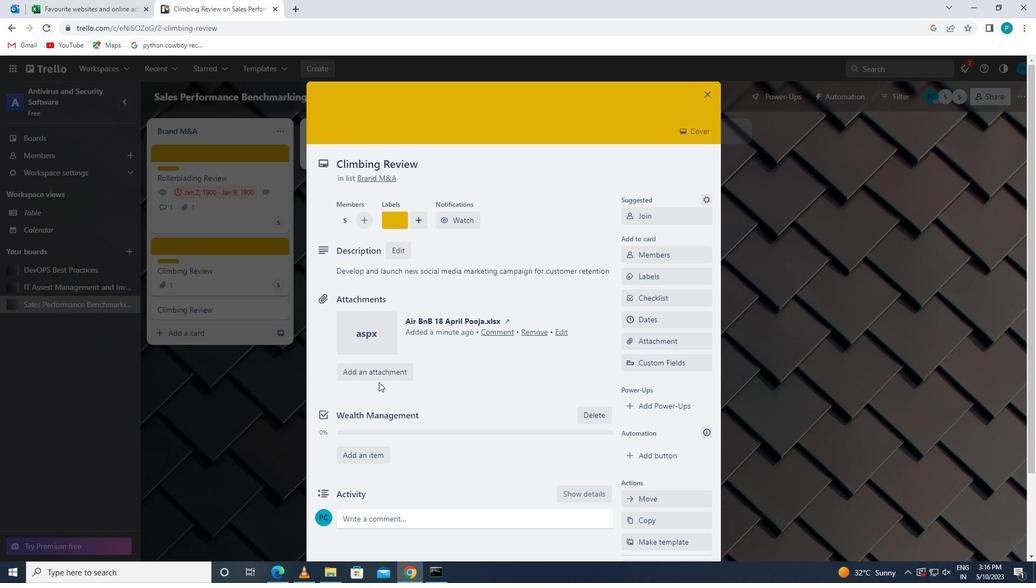 
Action: Mouse scrolled (378, 381) with delta (0, 0)
Screenshot: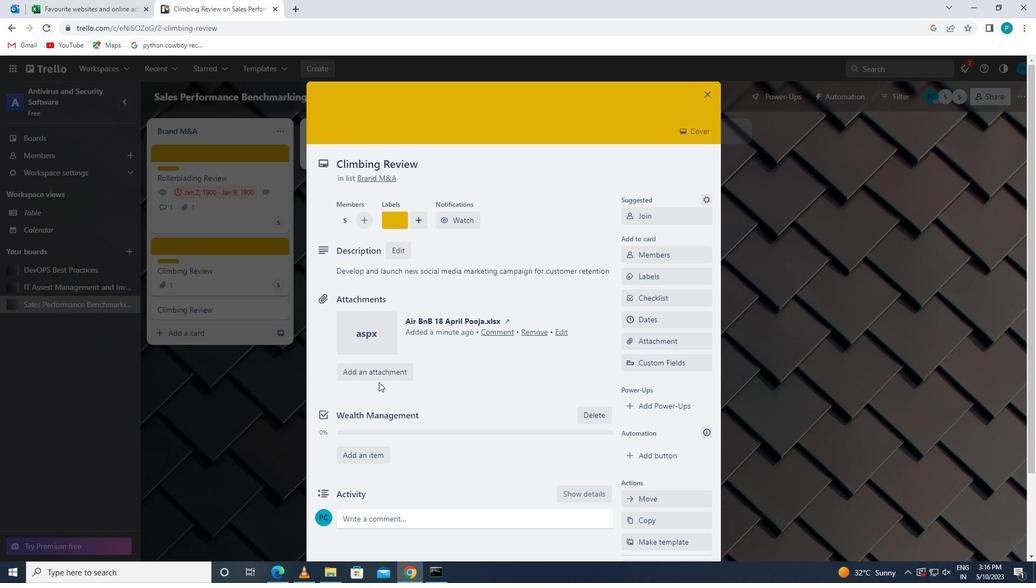 
Action: Mouse moved to (365, 421)
Screenshot: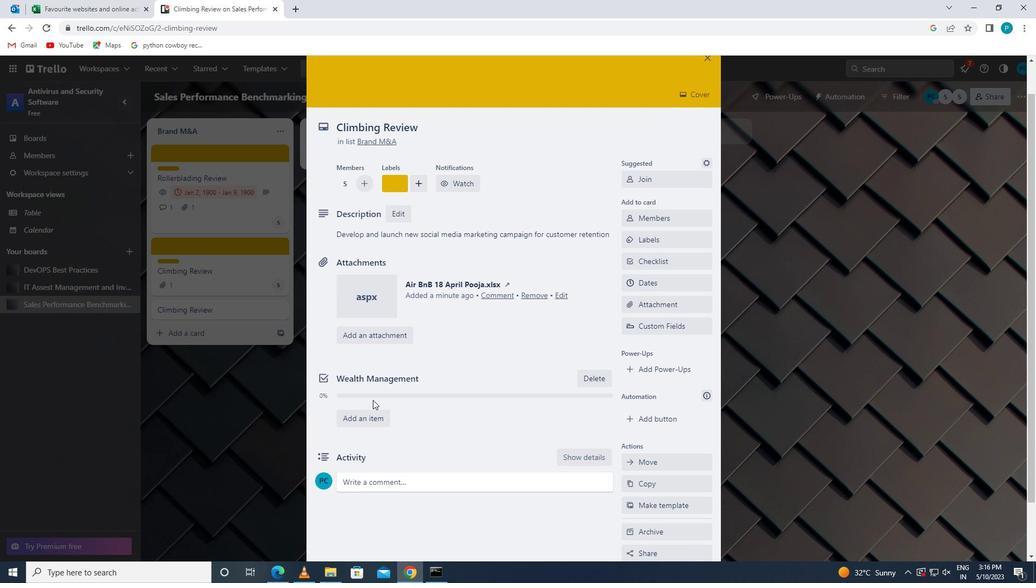 
Action: Mouse pressed left at (365, 421)
Screenshot: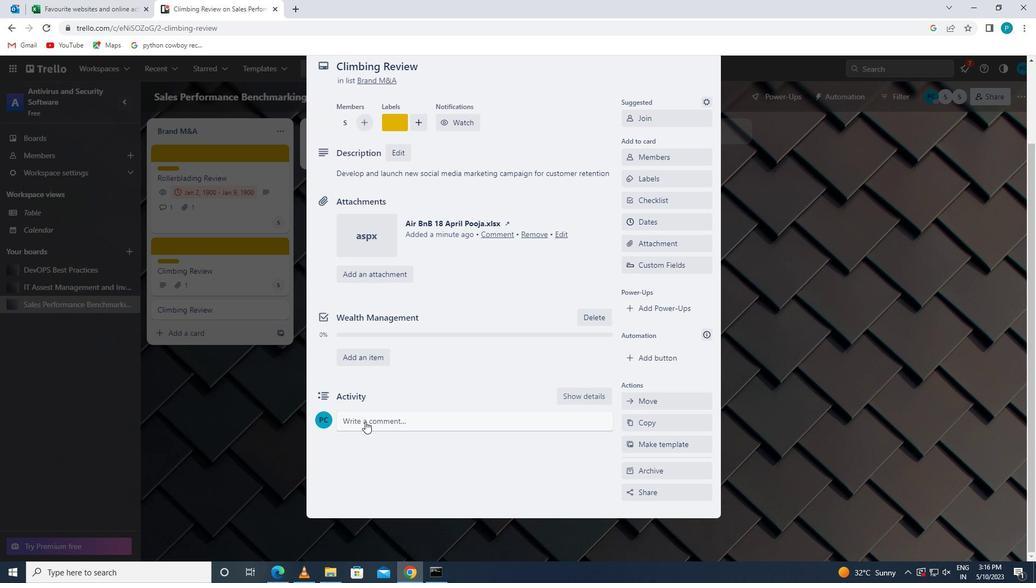 
Action: Key pressed <Key.caps_lock>g<Key.caps_lock>ib<Key.backspace>ven<Key.space>the<Key.space>potential<Key.space>impact<Key.space>of<Key.space>this<Key.space>task<Key.space>on<Key.space>our<Key.space>company<Key.space>social<Key.space>responsibilty<Key.space>,let<Key.space>us<Key.space>ensure<Key.space>that<Key.space>we<Key.space>approach<Key.space>it<Key.space>with<Key.space>a<Key.space>sense<Key.space>of<Key.space>ethical<Key.space>awareness<Key.space>and<Key.space>consciousness
Screenshot: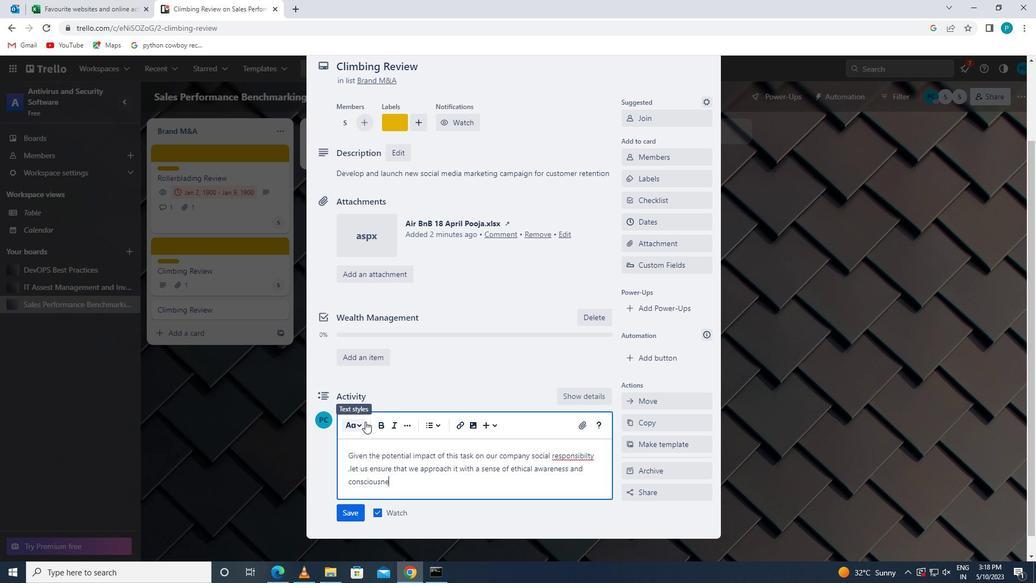 
Action: Mouse moved to (343, 510)
Screenshot: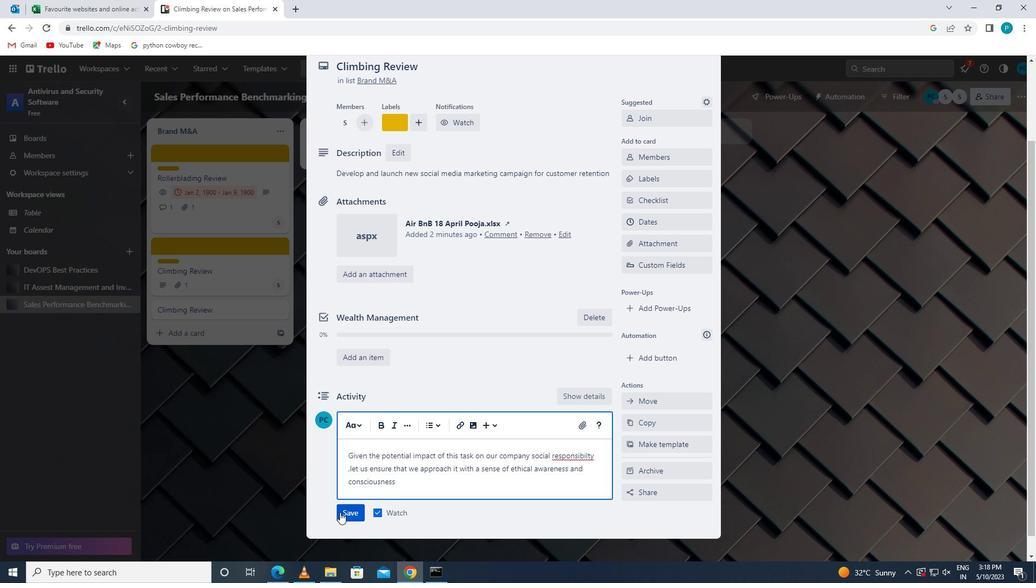 
Action: Mouse pressed left at (343, 510)
Screenshot: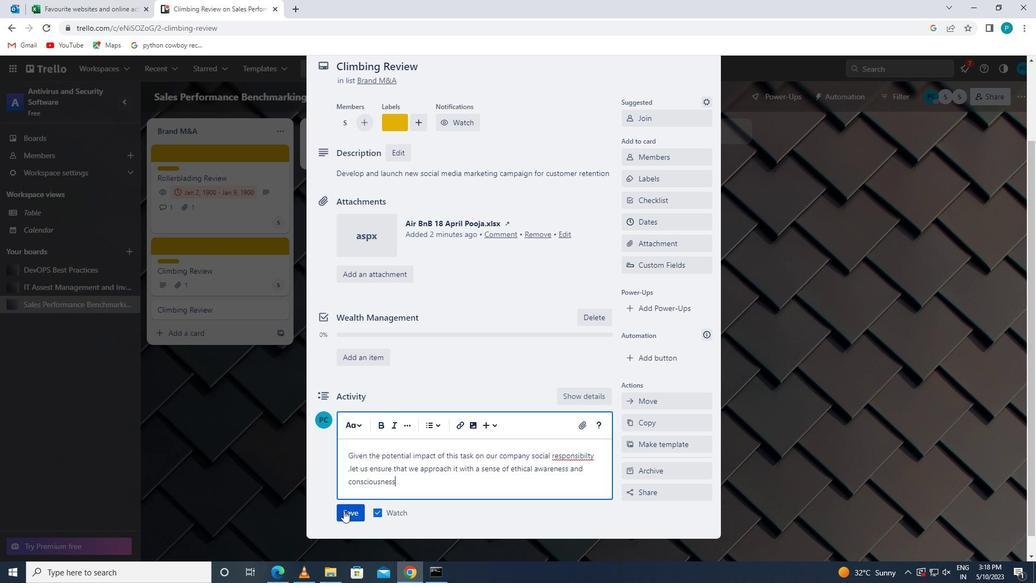 
Action: Mouse moved to (656, 222)
Screenshot: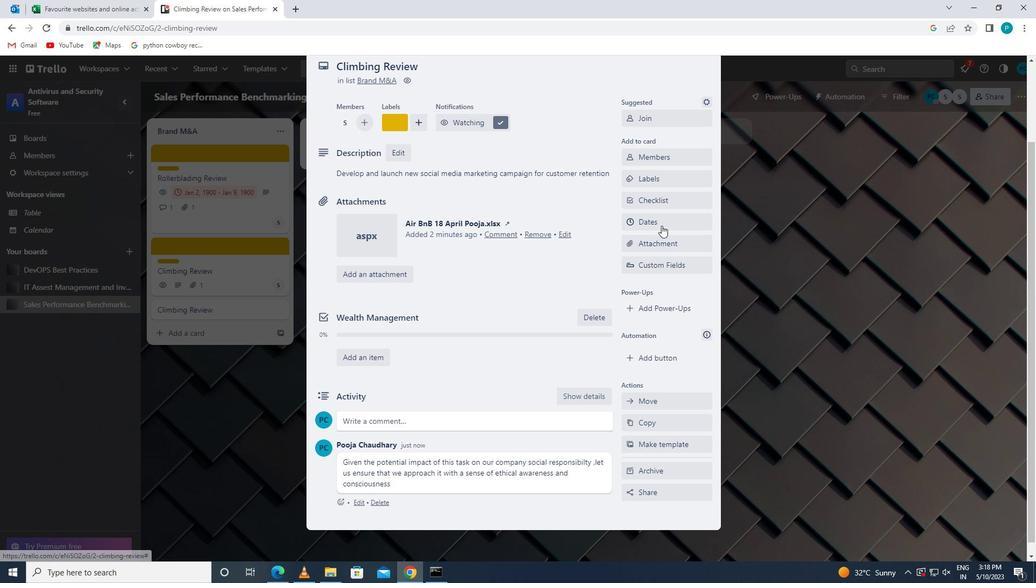 
Action: Mouse pressed left at (656, 222)
Screenshot: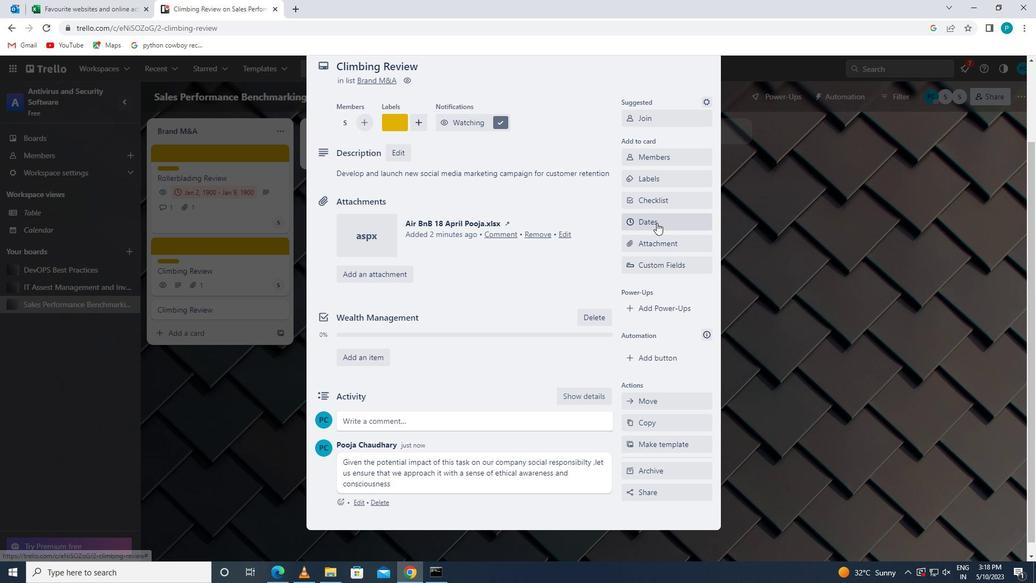 
Action: Mouse moved to (635, 294)
Screenshot: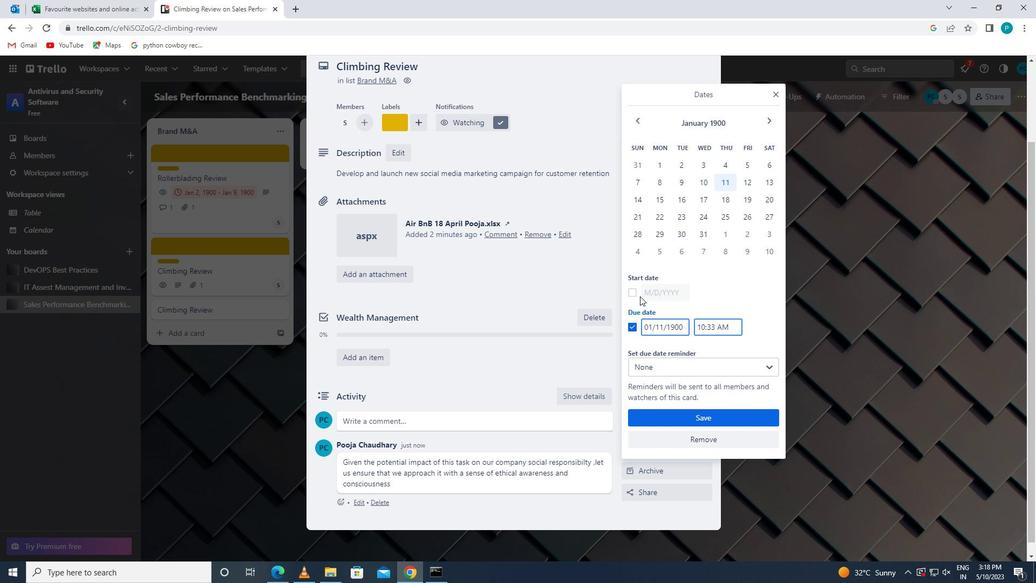 
Action: Mouse pressed left at (635, 294)
Screenshot: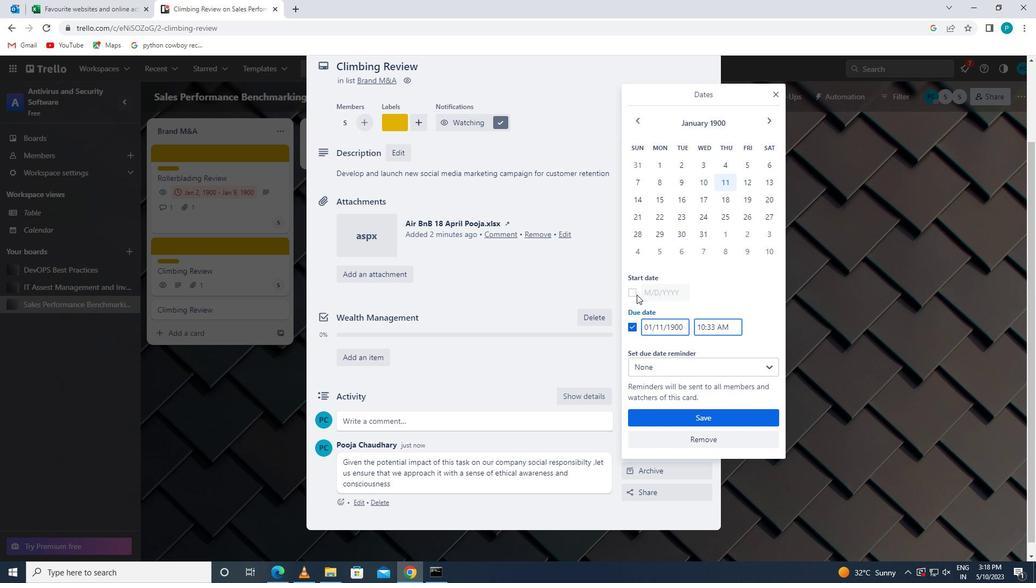 
Action: Mouse moved to (665, 294)
Screenshot: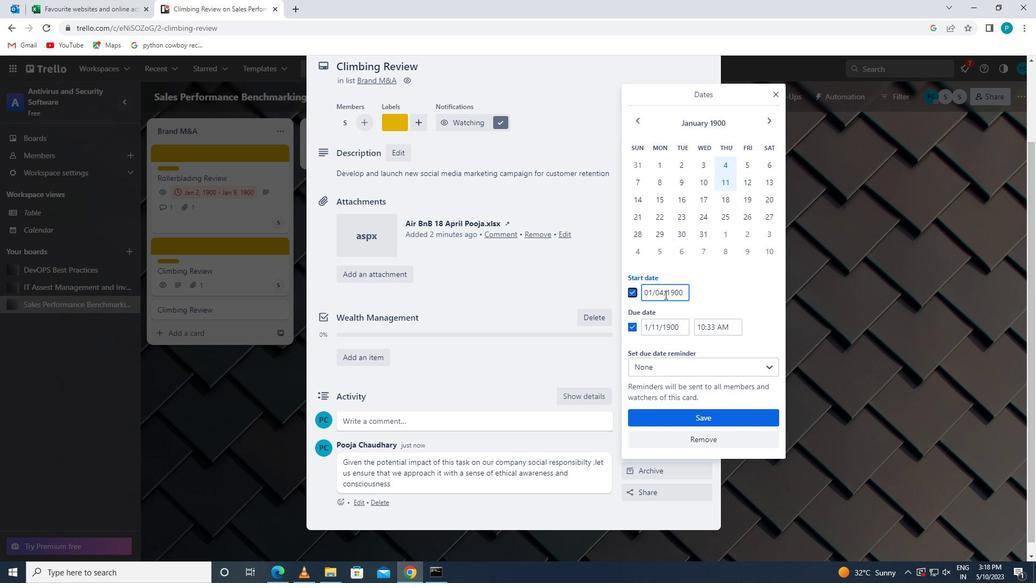 
Action: Mouse pressed left at (665, 294)
Screenshot: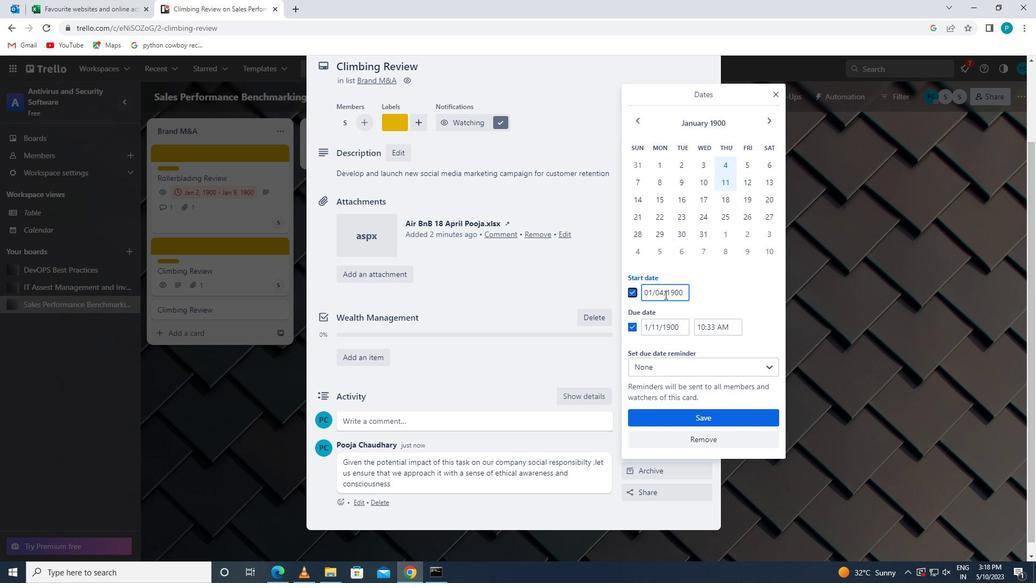 
Action: Mouse moved to (656, 292)
Screenshot: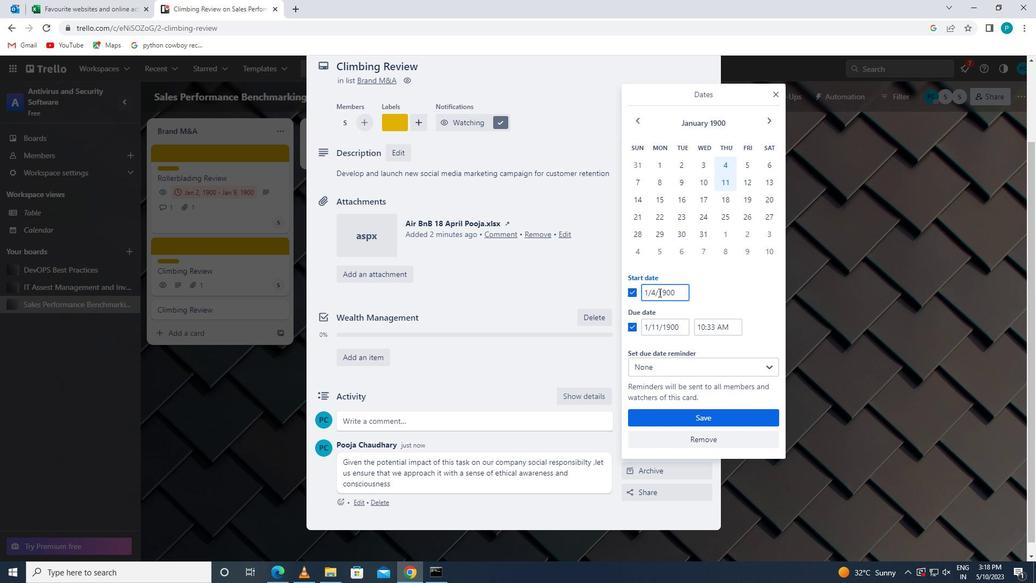 
Action: Mouse pressed left at (656, 292)
Screenshot: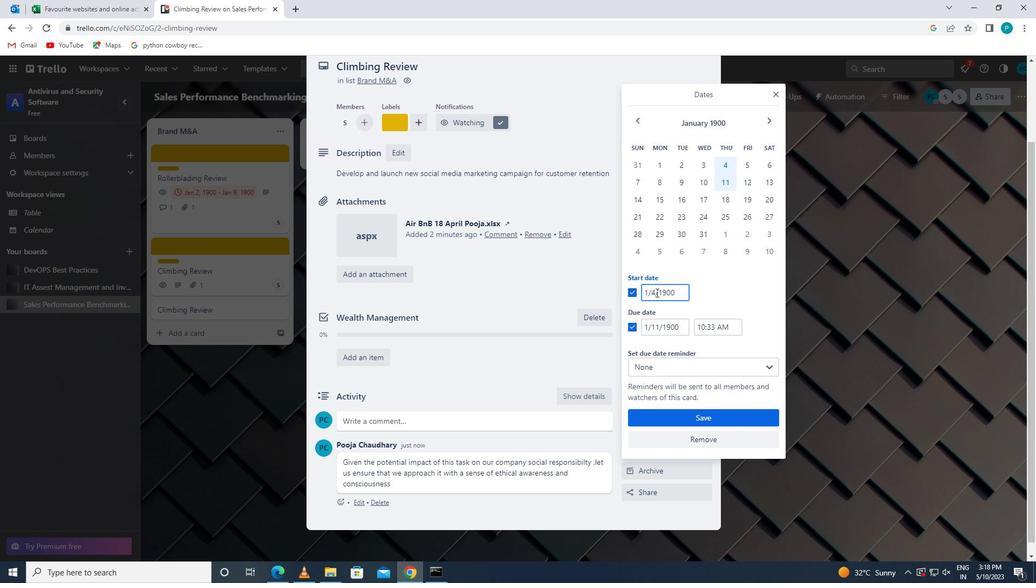 
Action: Mouse moved to (656, 292)
Screenshot: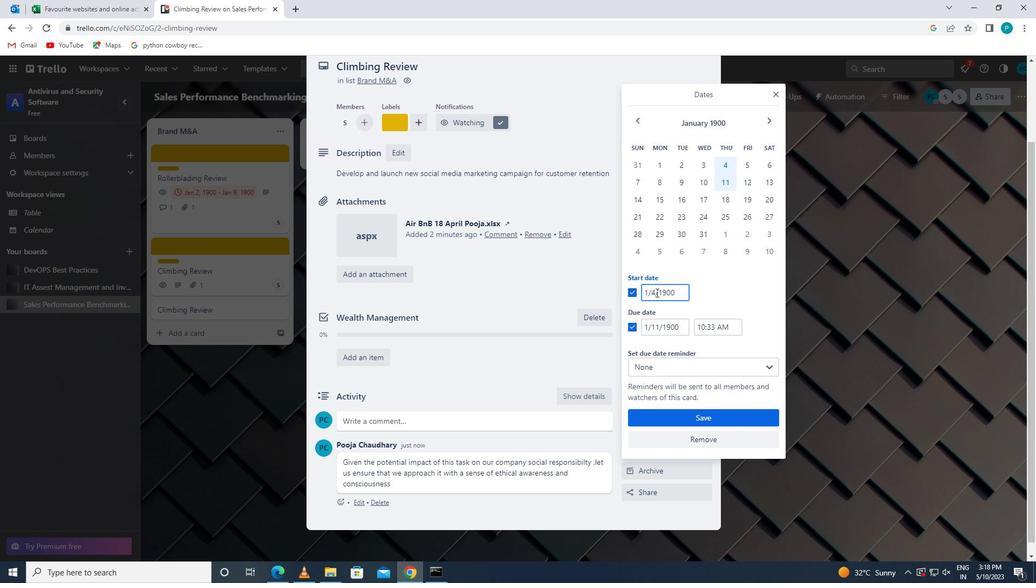 
Action: Key pressed <Key.backspace>5
Screenshot: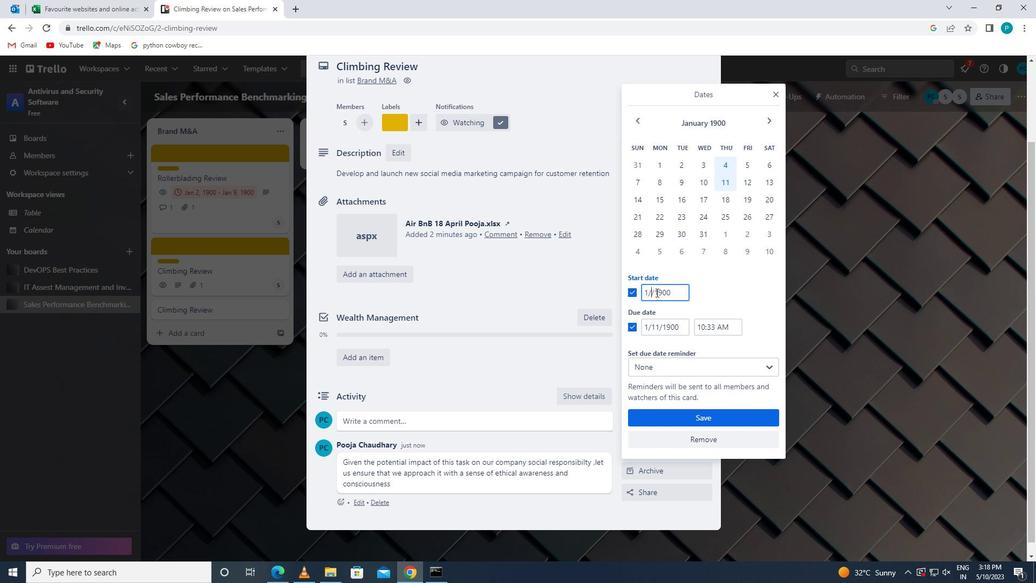 
Action: Mouse moved to (660, 327)
Screenshot: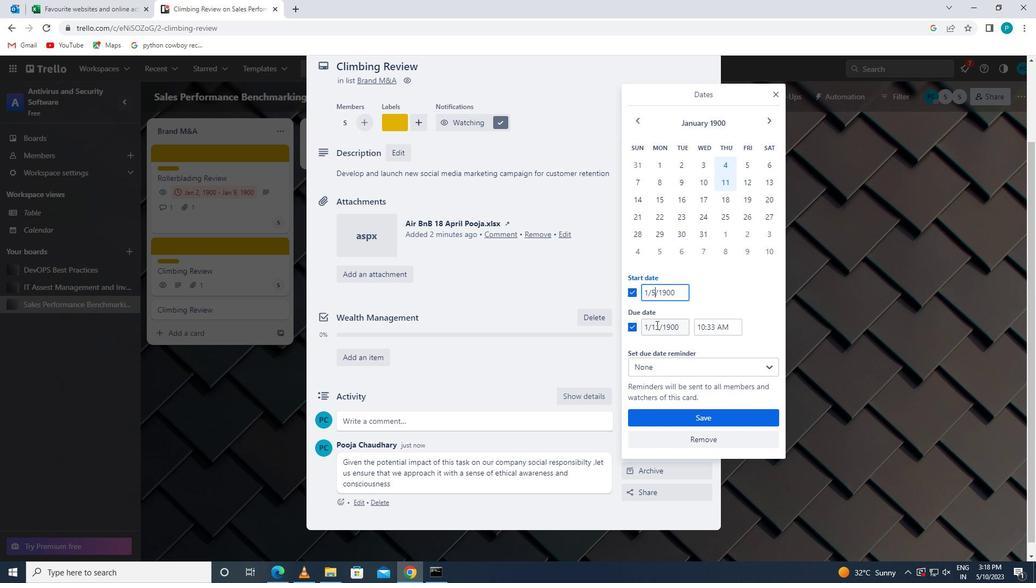 
Action: Mouse pressed left at (660, 327)
Screenshot: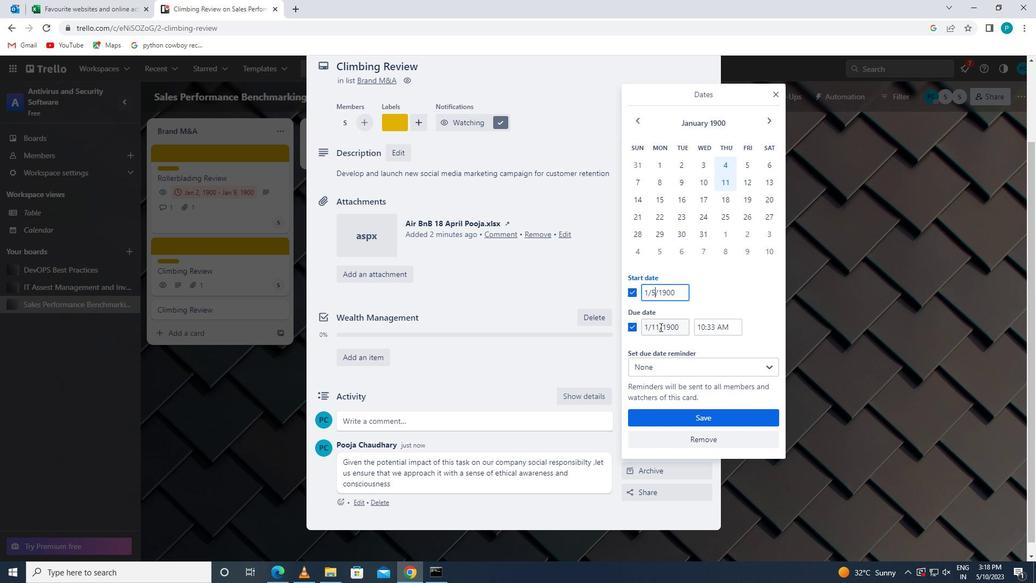 
Action: Key pressed <Key.backspace>2
Screenshot: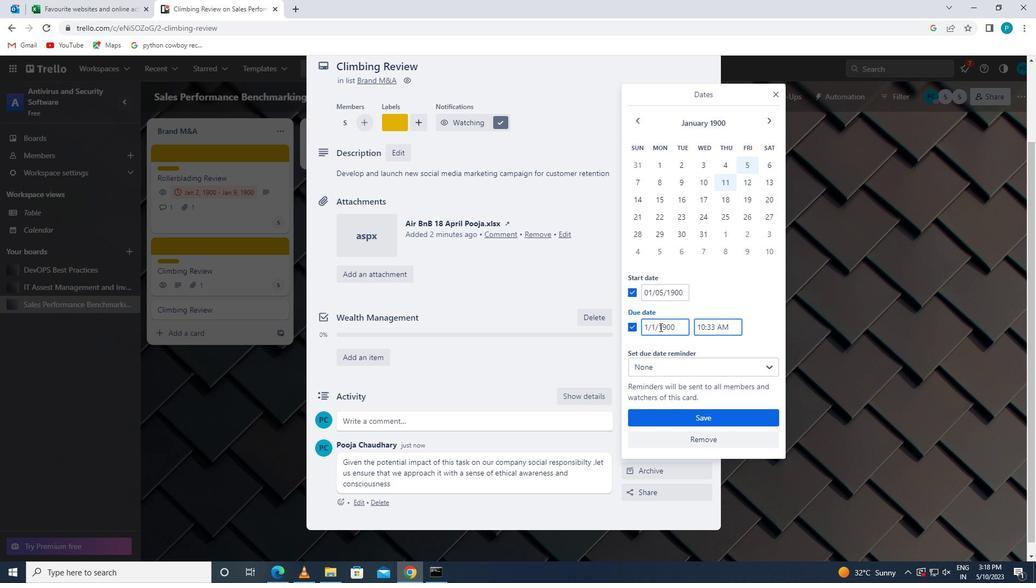 
Action: Mouse moved to (699, 411)
Screenshot: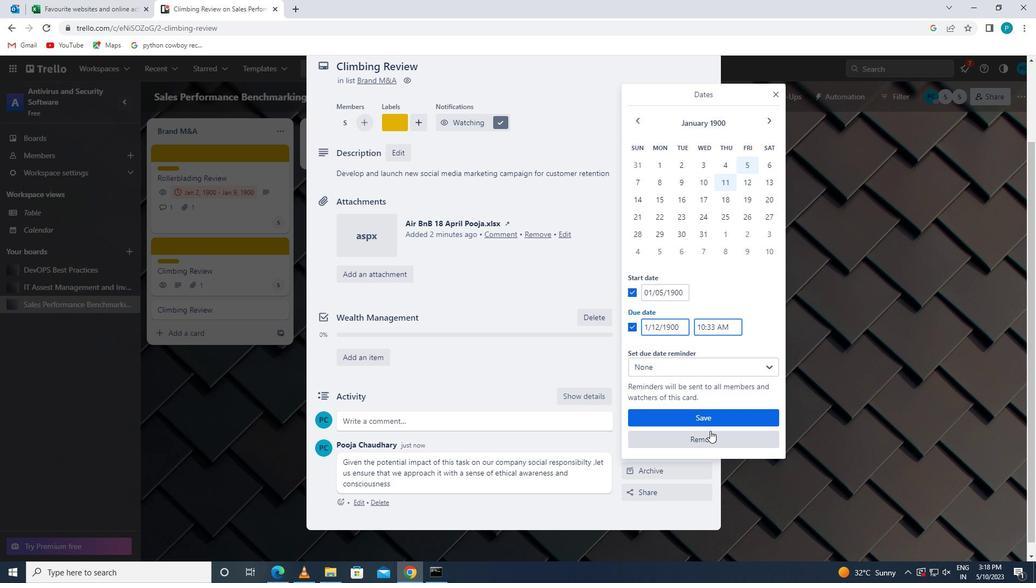 
Action: Mouse pressed left at (699, 411)
Screenshot: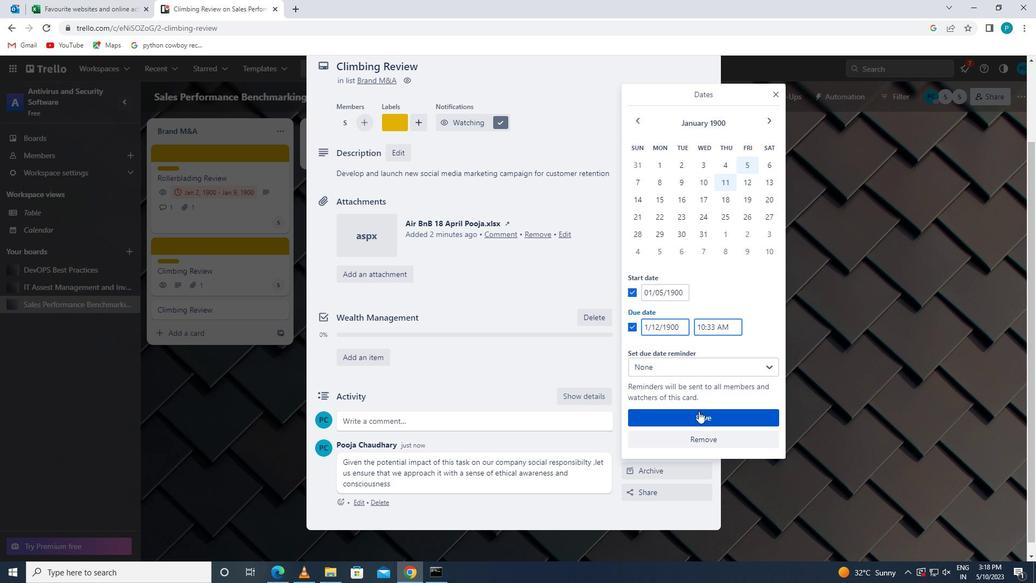 
